 Task: In the  document Computers.txt Share this file with 'softage.5@softage.net' Make a copy of the file 'without changing the auto name' Delete the  copy of the file
Action: Mouse moved to (245, 316)
Screenshot: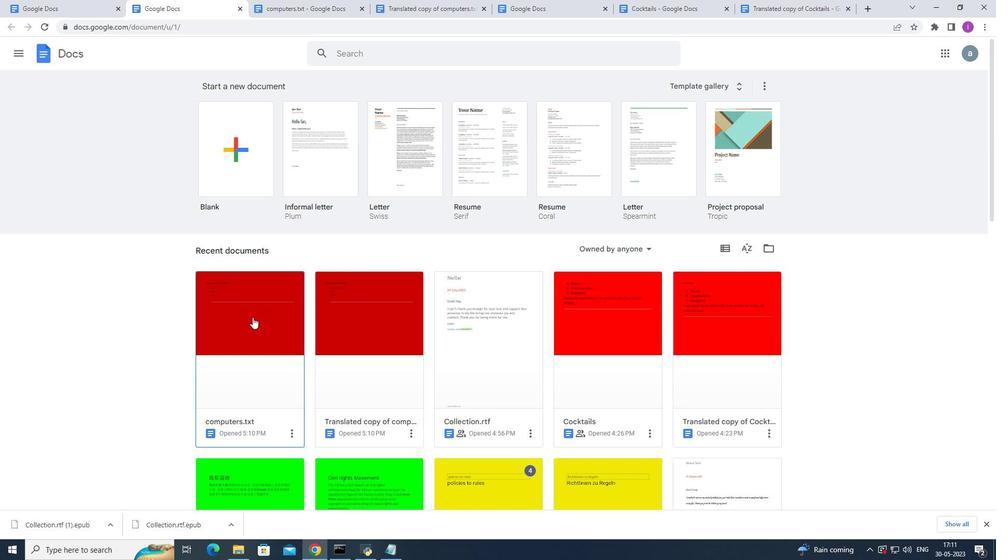 
Action: Mouse pressed left at (245, 316)
Screenshot: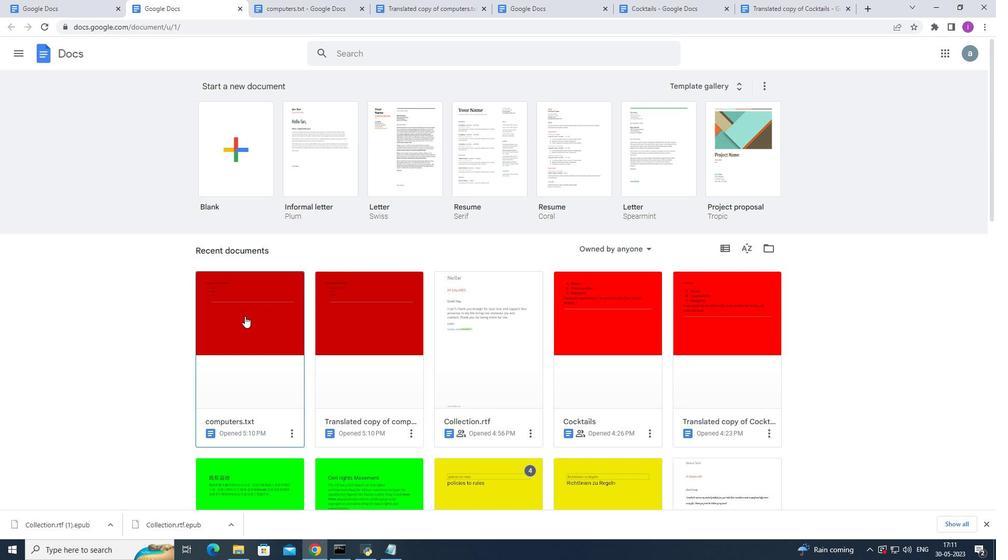 
Action: Mouse moved to (37, 58)
Screenshot: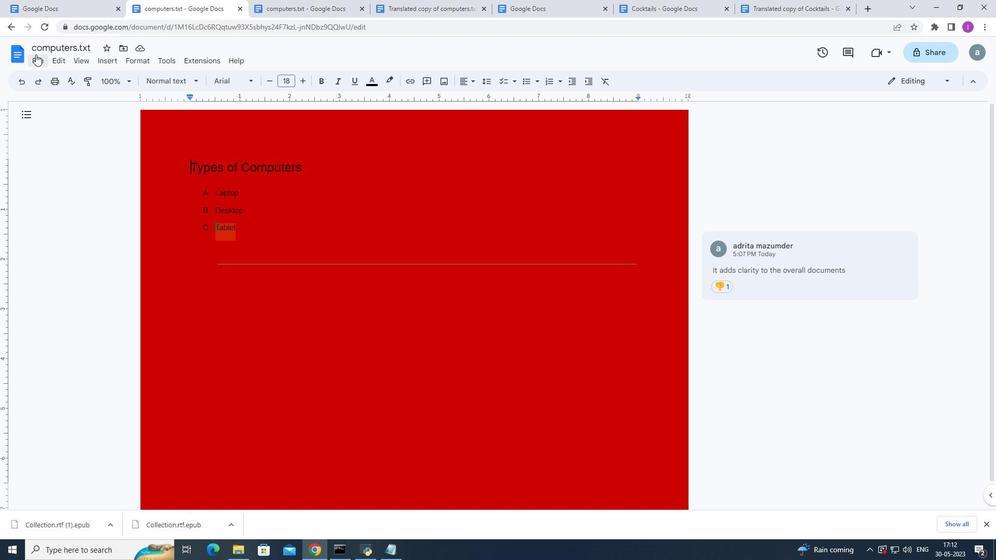 
Action: Mouse pressed left at (37, 58)
Screenshot: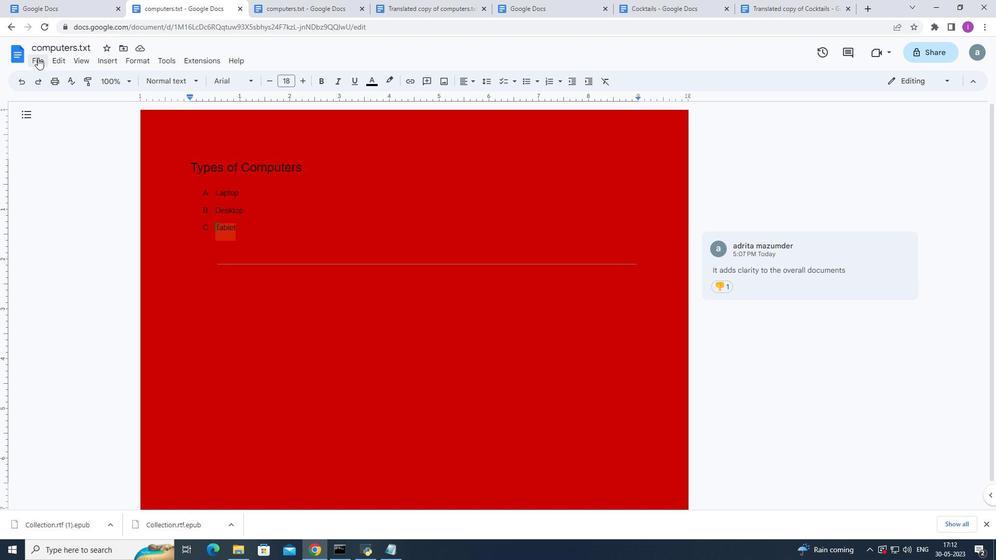 
Action: Mouse moved to (242, 141)
Screenshot: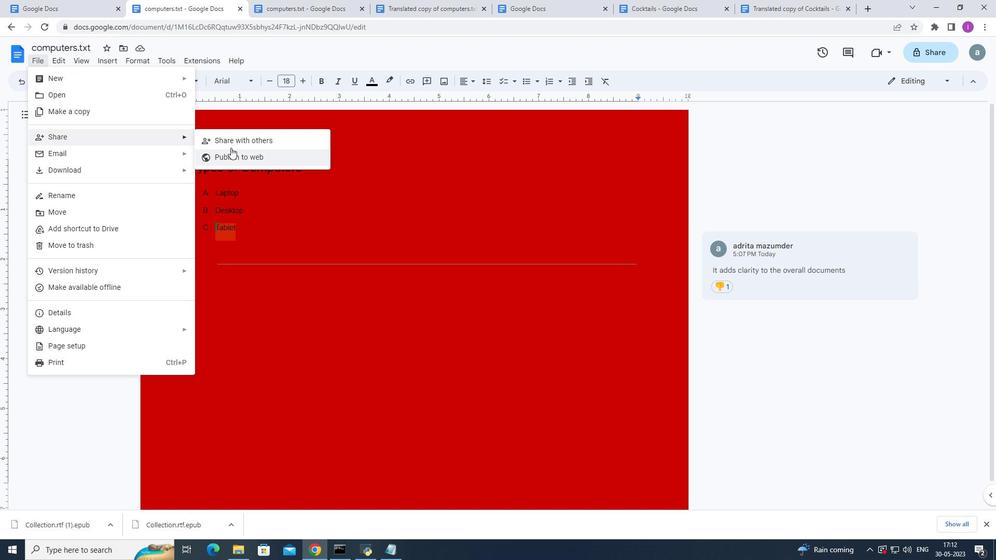 
Action: Mouse pressed left at (242, 141)
Screenshot: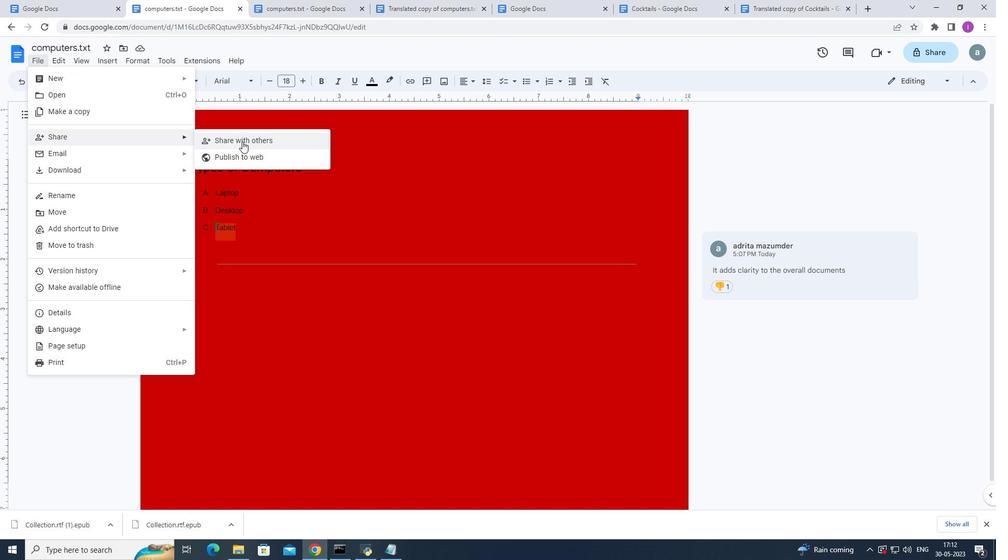 
Action: Mouse moved to (456, 221)
Screenshot: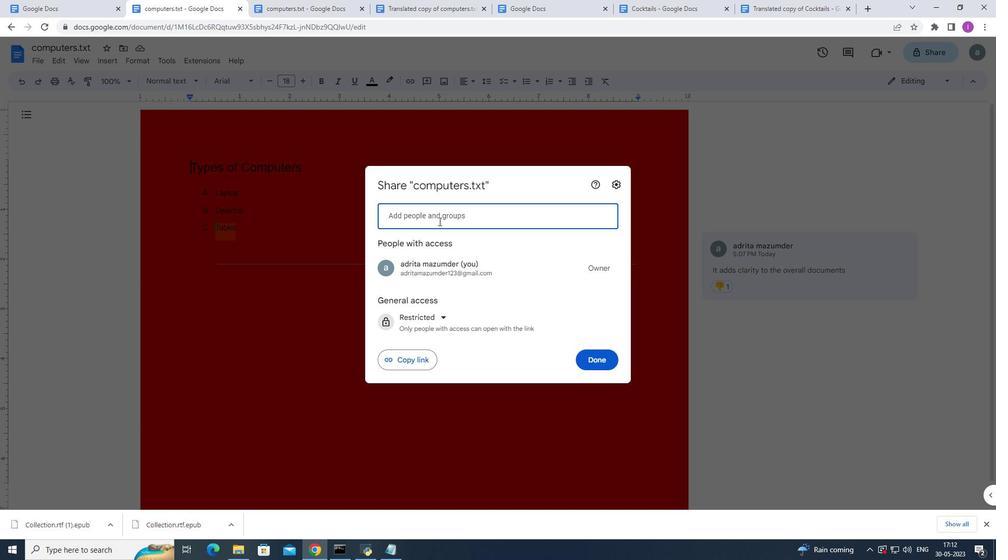 
Action: Key pressed <Key.shift>Softage.5<Key.shift><Key.shift><Key.shift><Key.shift><Key.shift>@softage.net
Screenshot: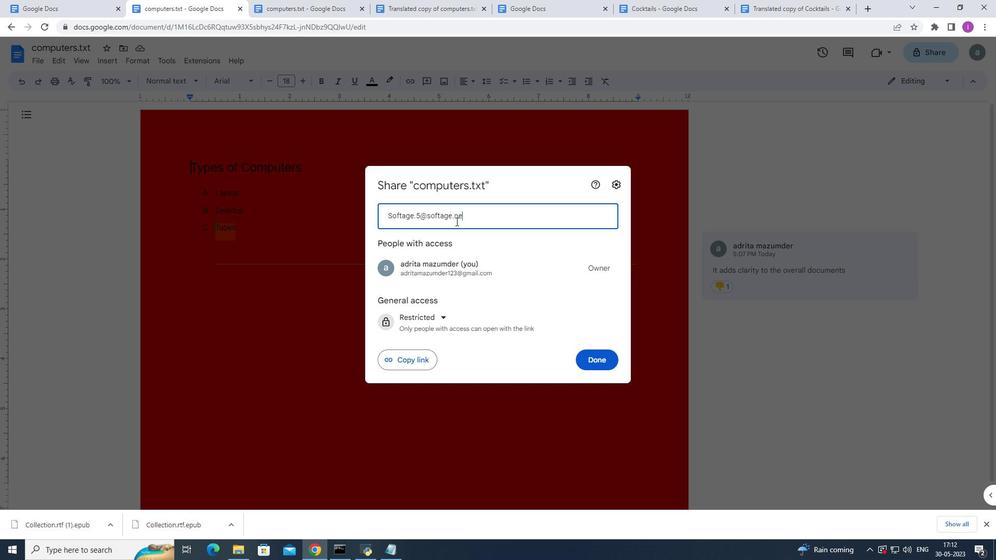 
Action: Mouse moved to (441, 248)
Screenshot: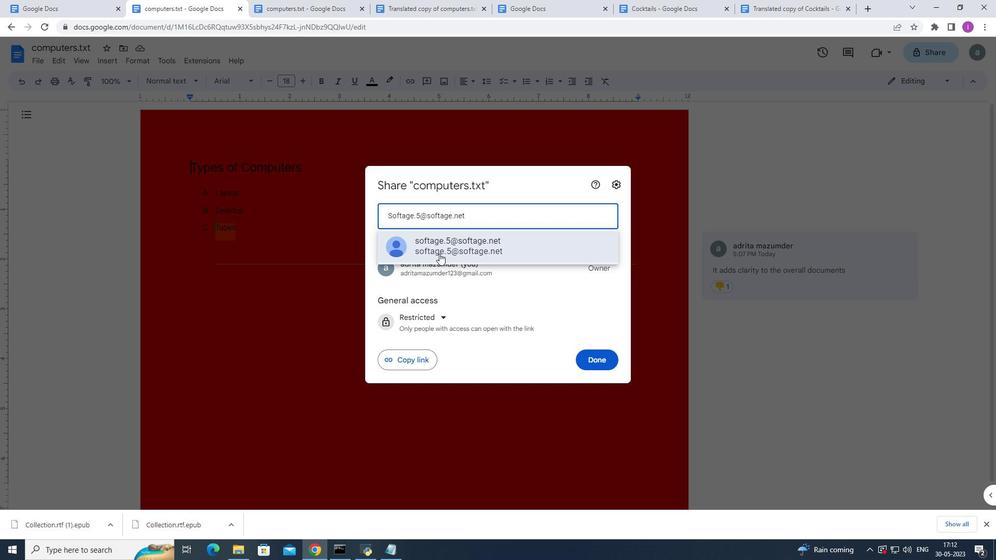 
Action: Mouse pressed left at (441, 248)
Screenshot: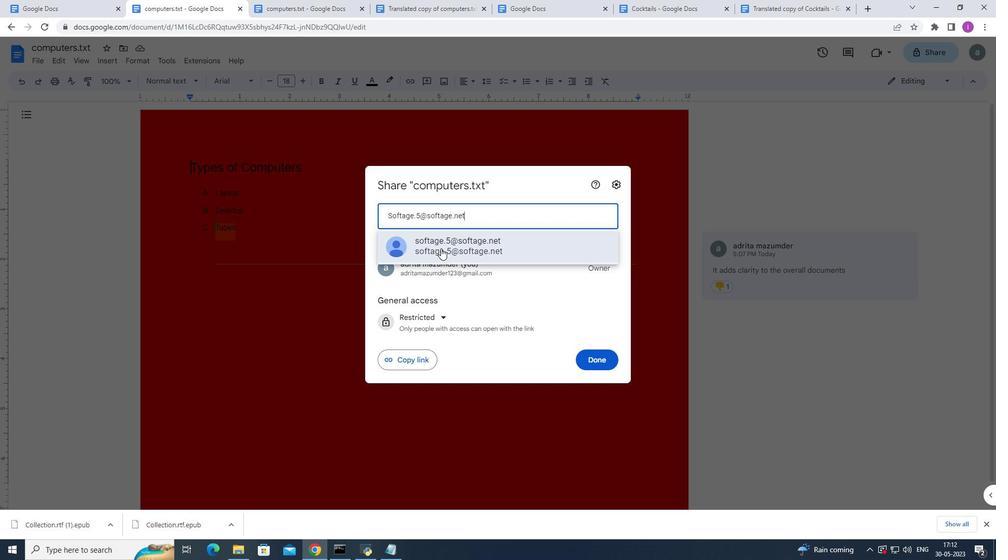 
Action: Mouse moved to (609, 225)
Screenshot: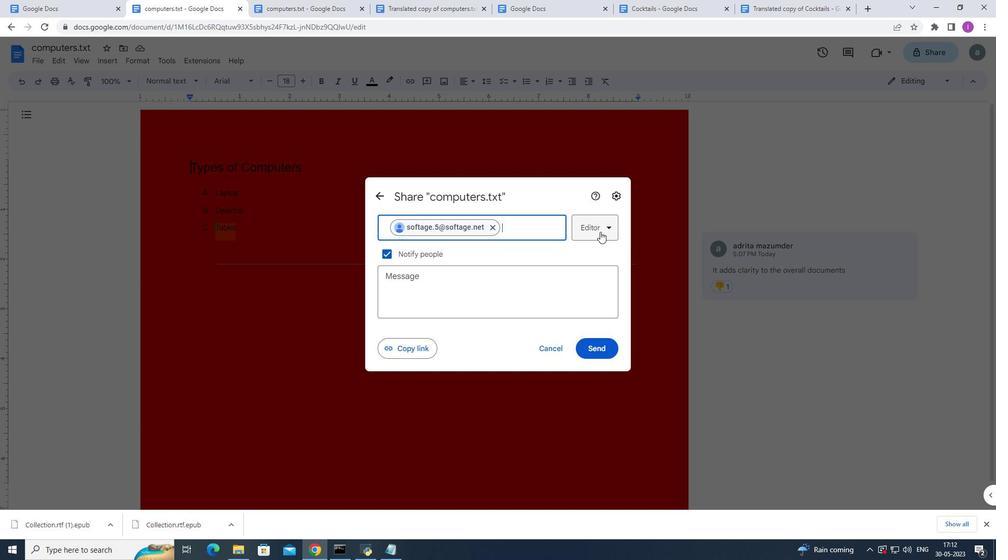 
Action: Mouse pressed left at (609, 225)
Screenshot: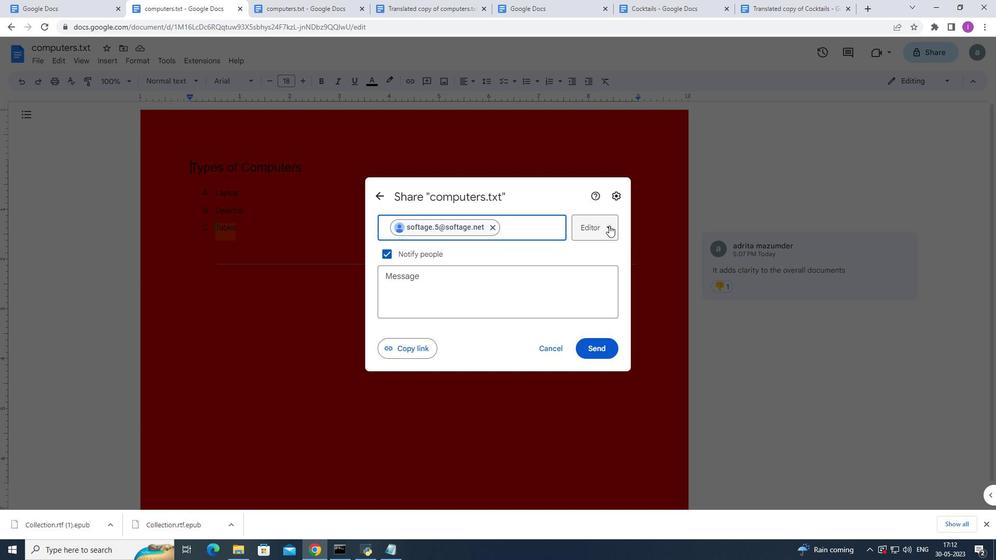 
Action: Mouse moved to (657, 225)
Screenshot: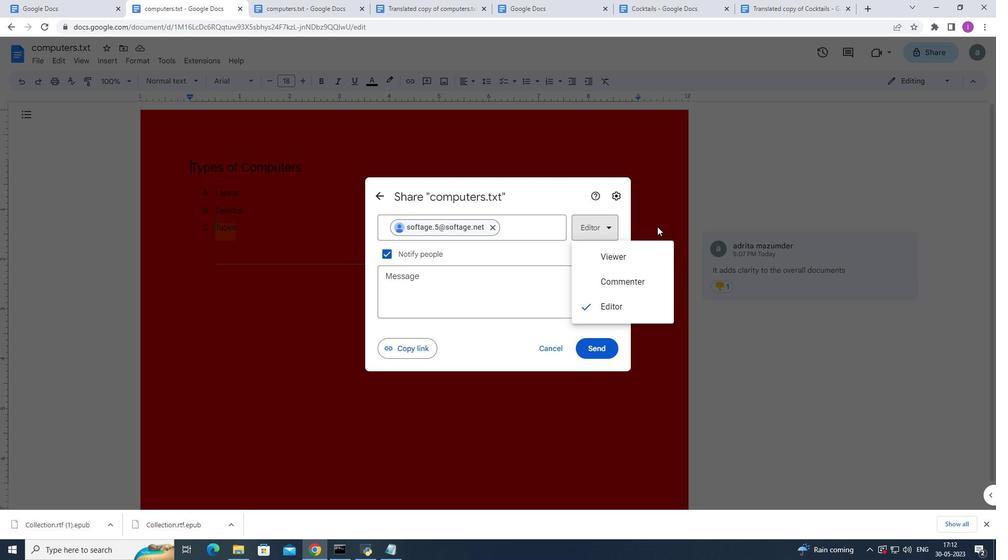 
Action: Mouse pressed left at (657, 225)
Screenshot: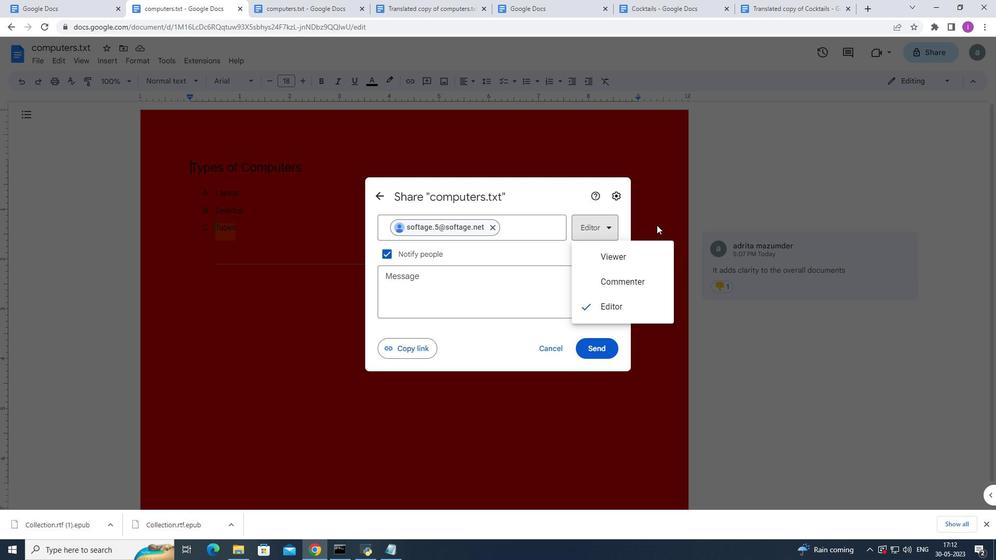 
Action: Mouse moved to (536, 288)
Screenshot: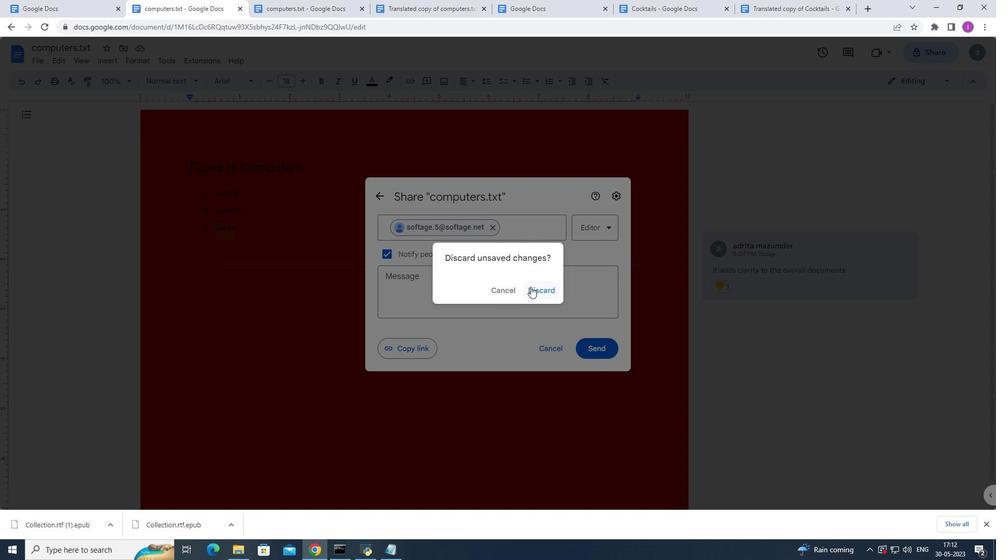 
Action: Mouse pressed left at (536, 288)
Screenshot: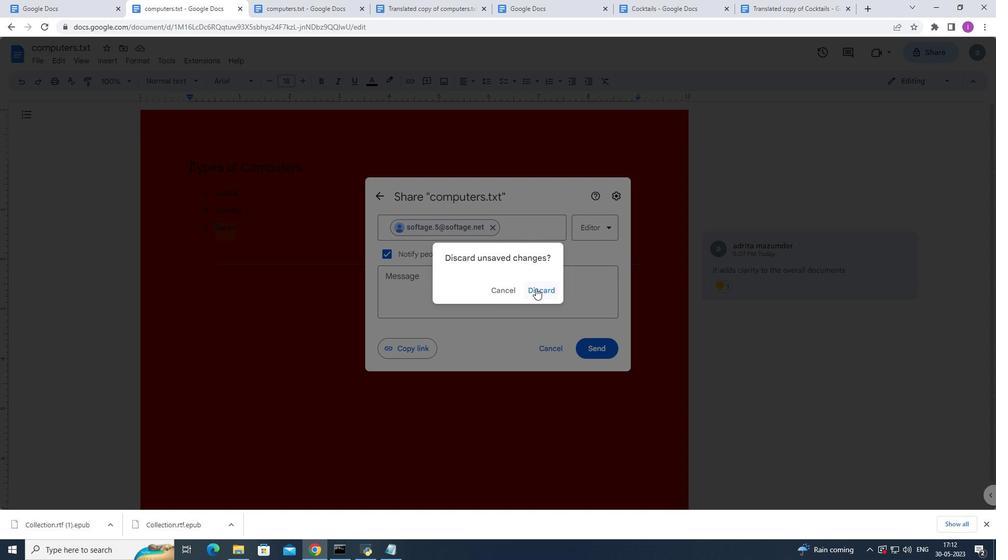 
Action: Mouse moved to (32, 57)
Screenshot: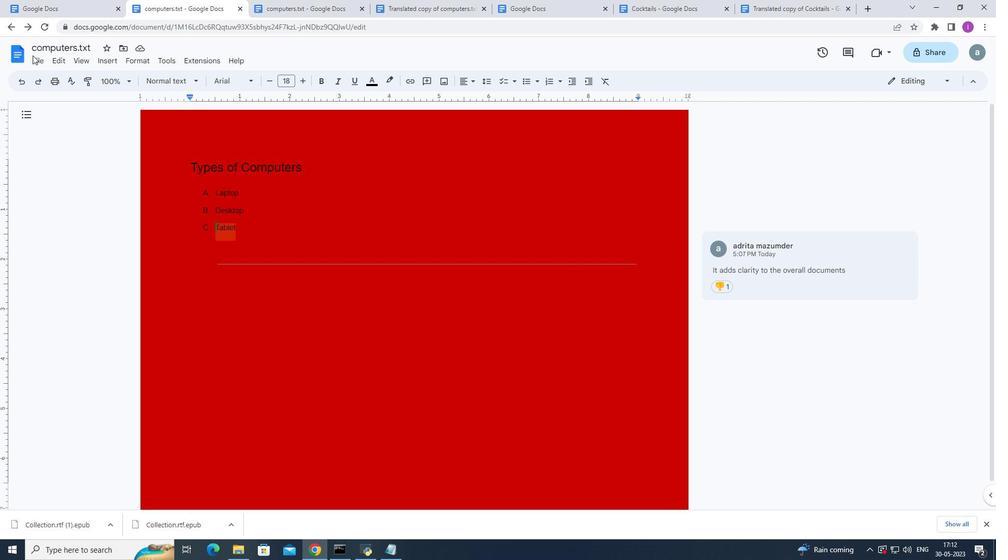 
Action: Mouse pressed left at (32, 57)
Screenshot: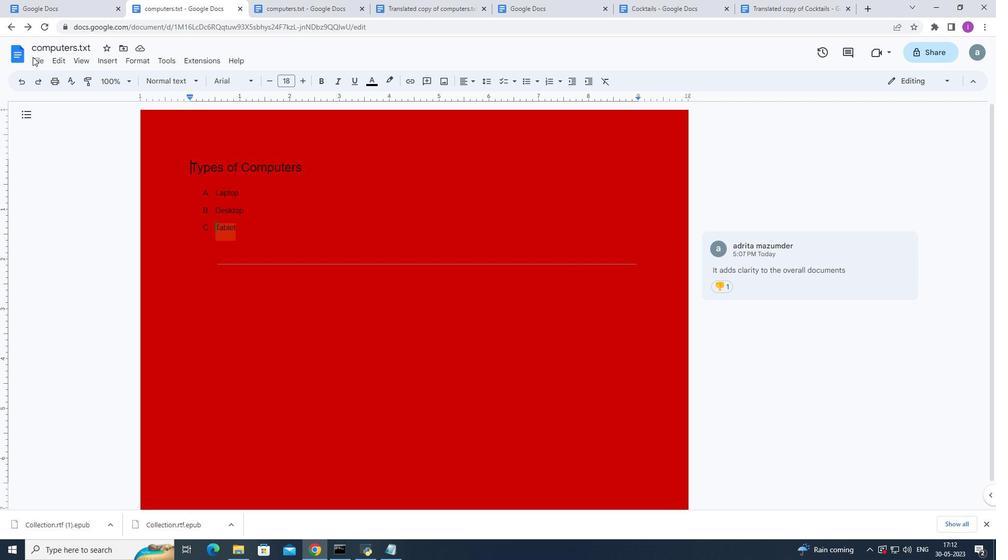 
Action: Mouse moved to (39, 61)
Screenshot: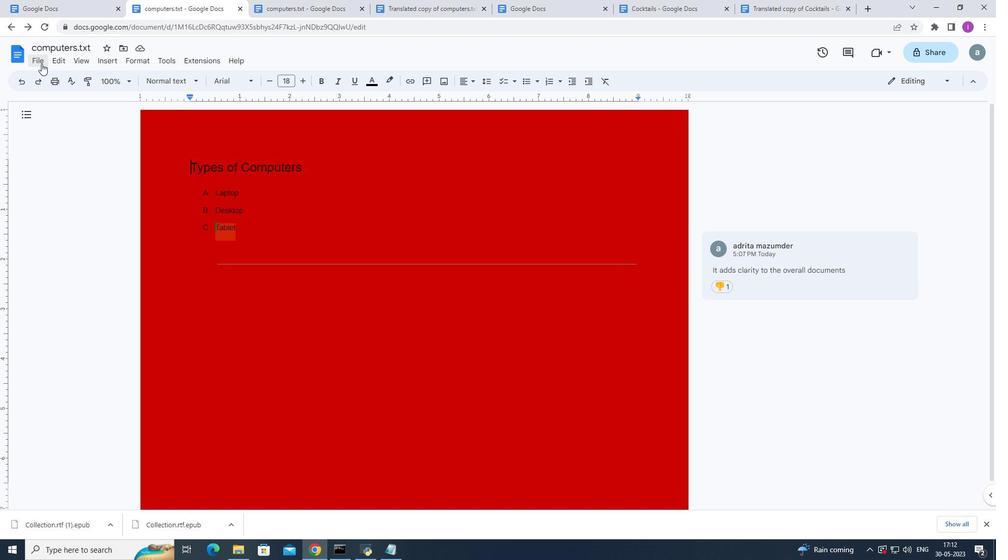 
Action: Mouse pressed left at (39, 61)
Screenshot: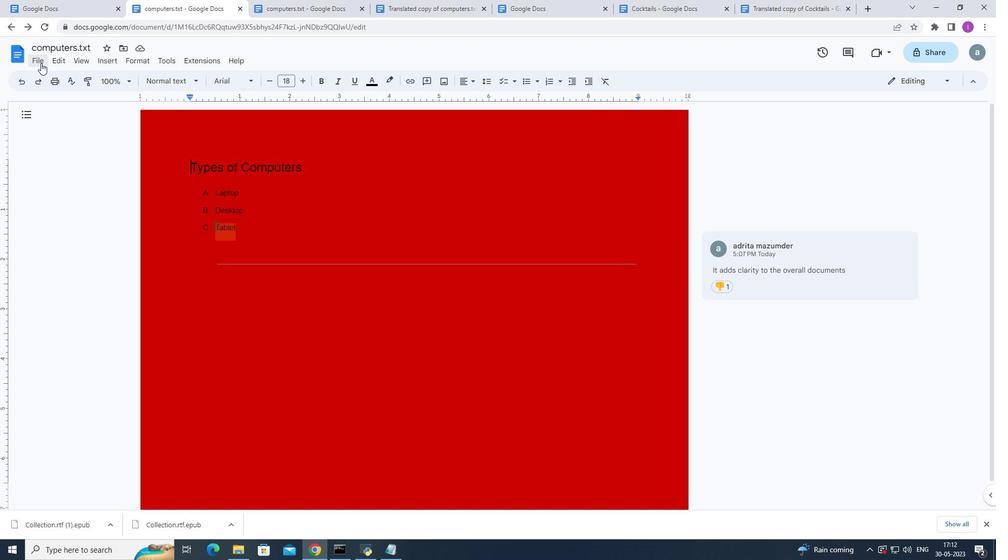 
Action: Mouse moved to (240, 157)
Screenshot: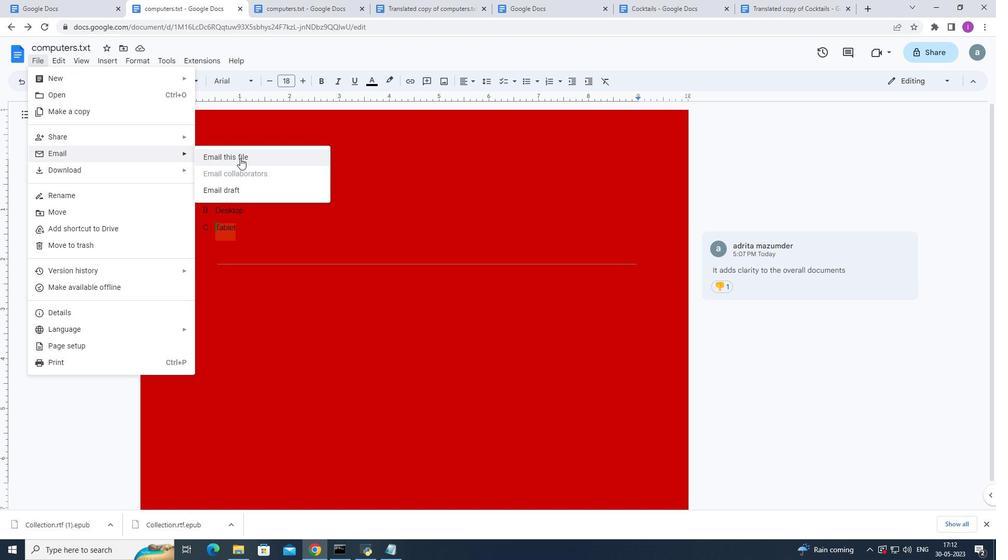
Action: Mouse pressed left at (240, 157)
Screenshot: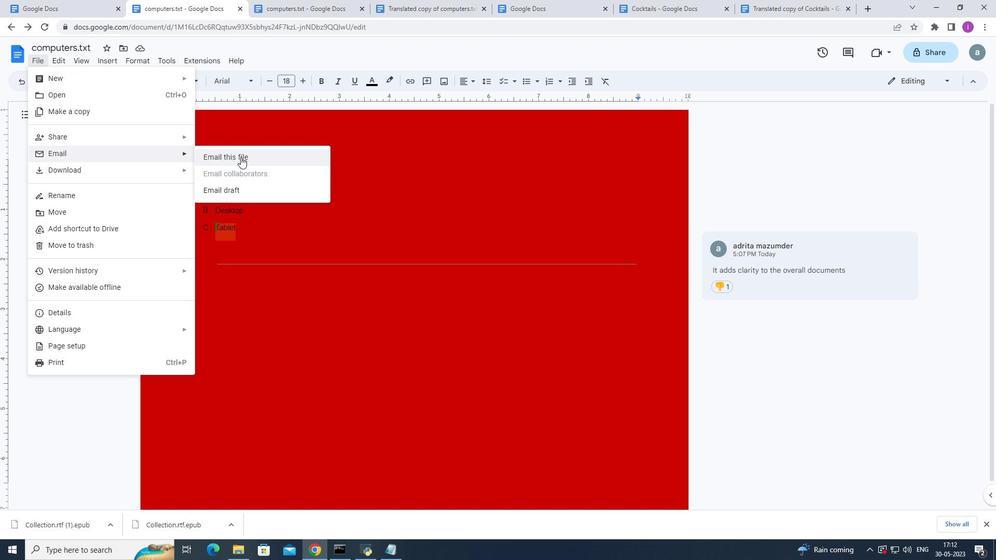 
Action: Mouse moved to (52, 238)
Screenshot: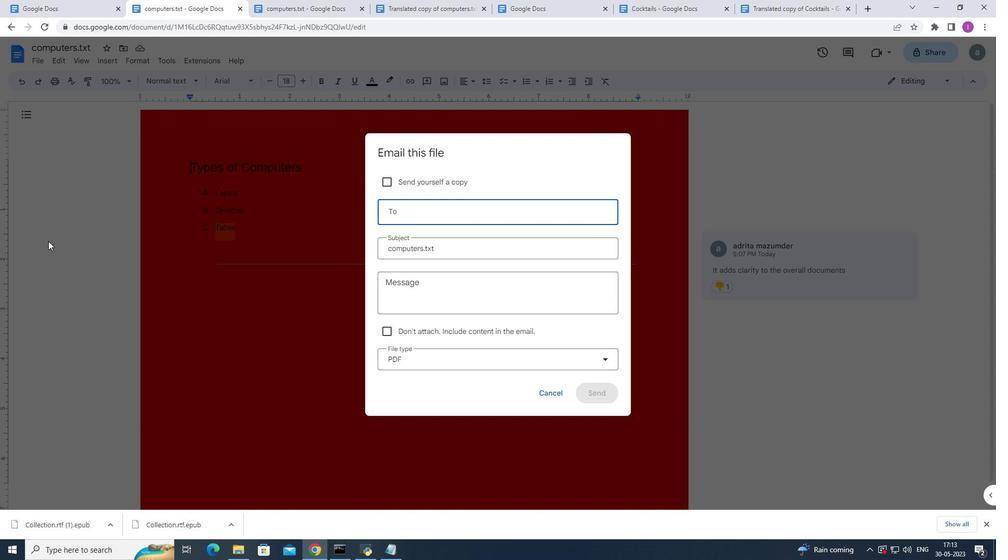 
Action: Mouse pressed left at (52, 238)
Screenshot: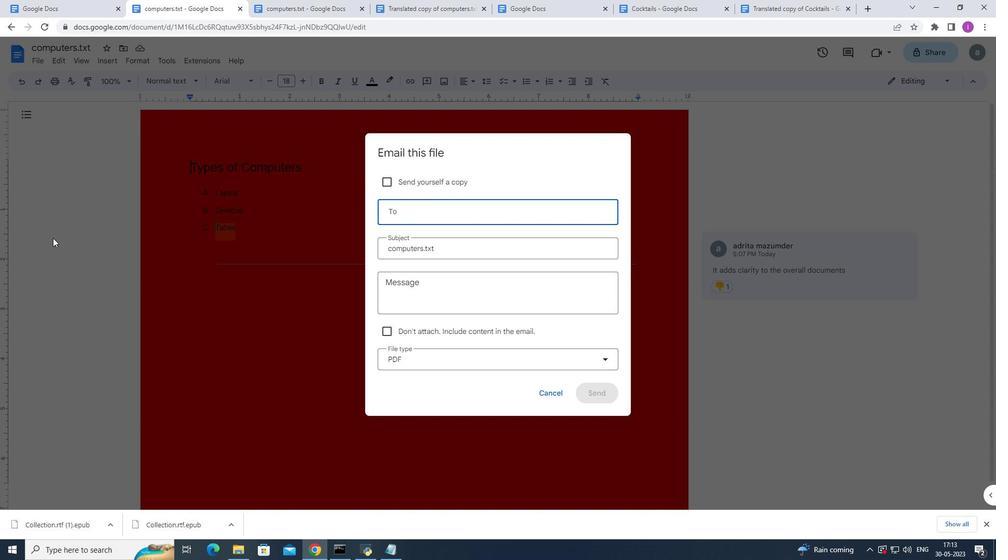 
Action: Mouse moved to (40, 64)
Screenshot: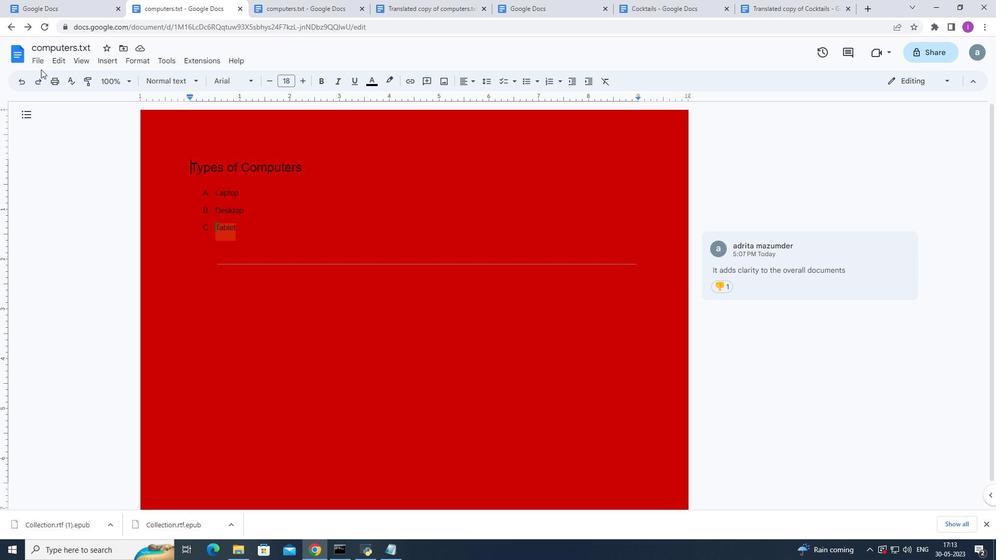 
Action: Mouse pressed left at (40, 64)
Screenshot: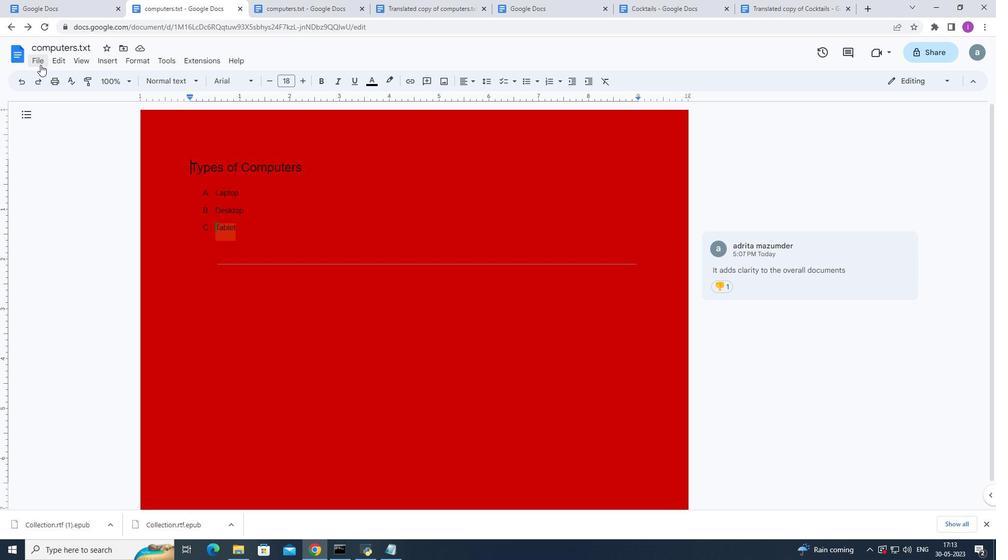 
Action: Mouse moved to (70, 138)
Screenshot: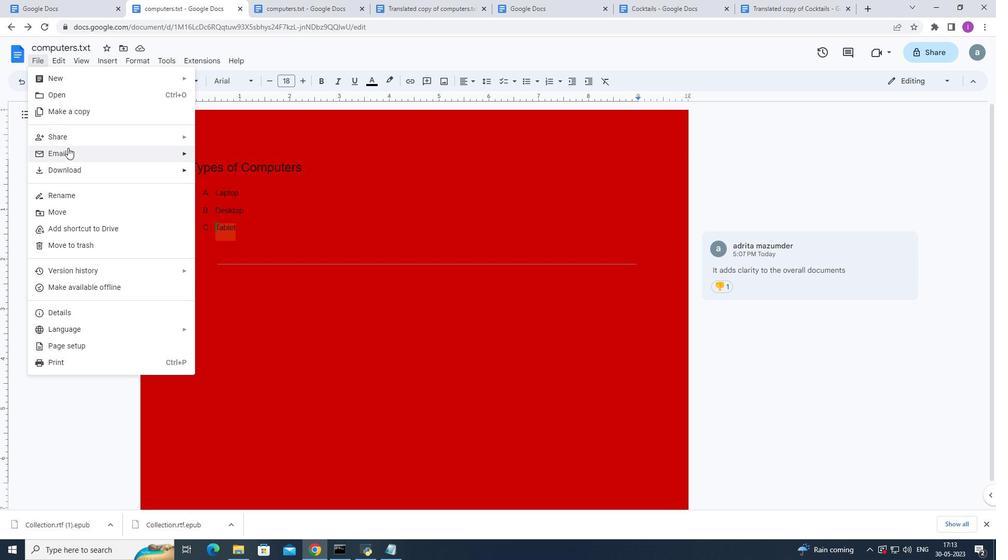 
Action: Mouse pressed left at (70, 138)
Screenshot: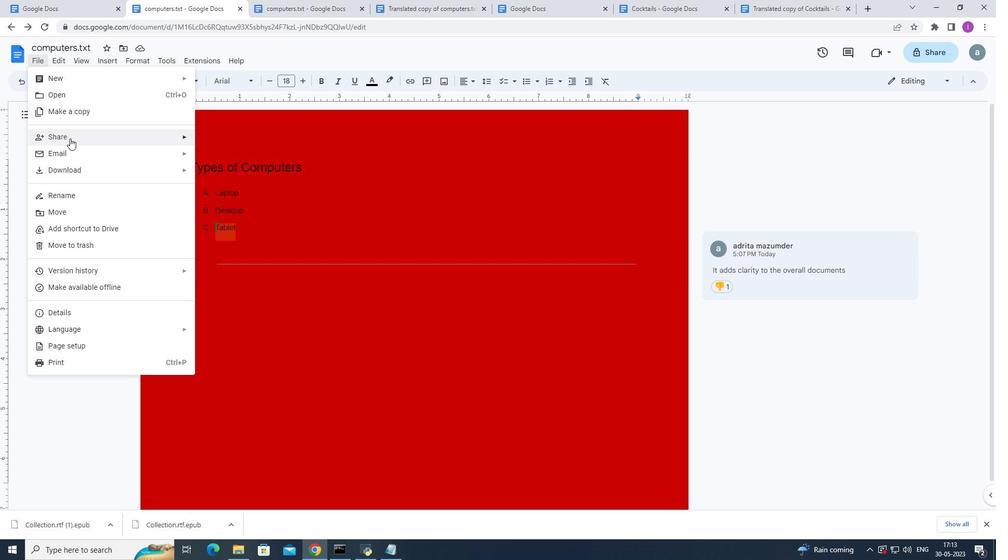 
Action: Mouse moved to (250, 138)
Screenshot: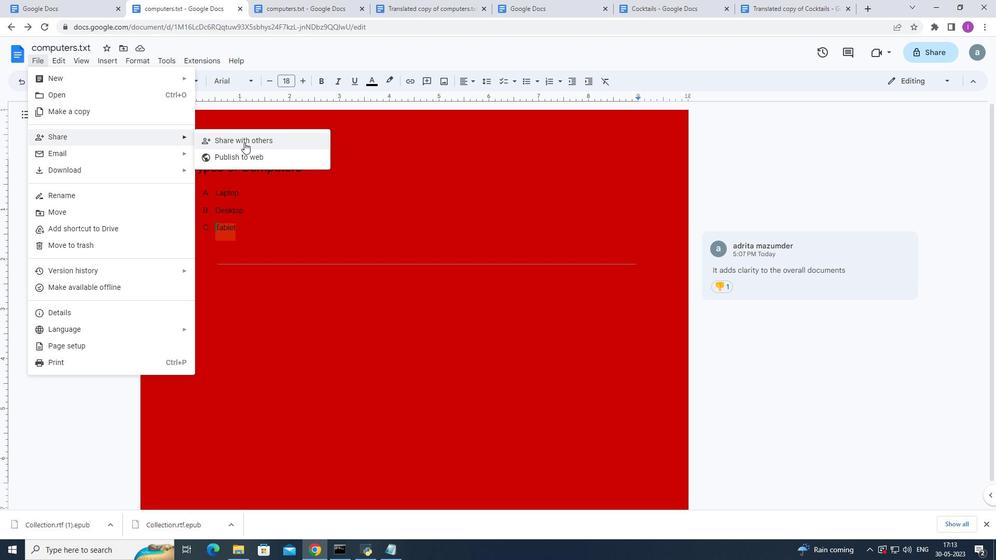 
Action: Mouse pressed left at (250, 138)
Screenshot: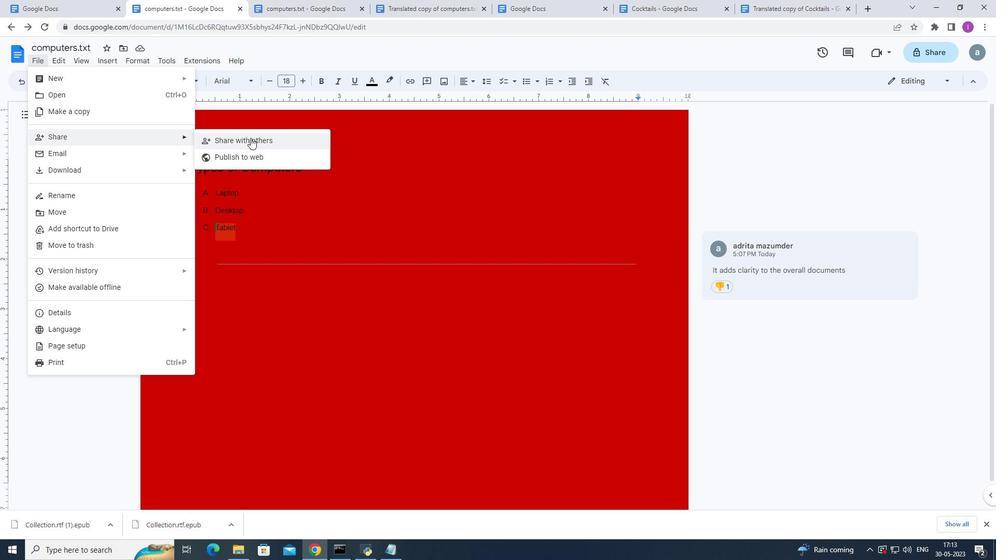 
Action: Mouse moved to (433, 222)
Screenshot: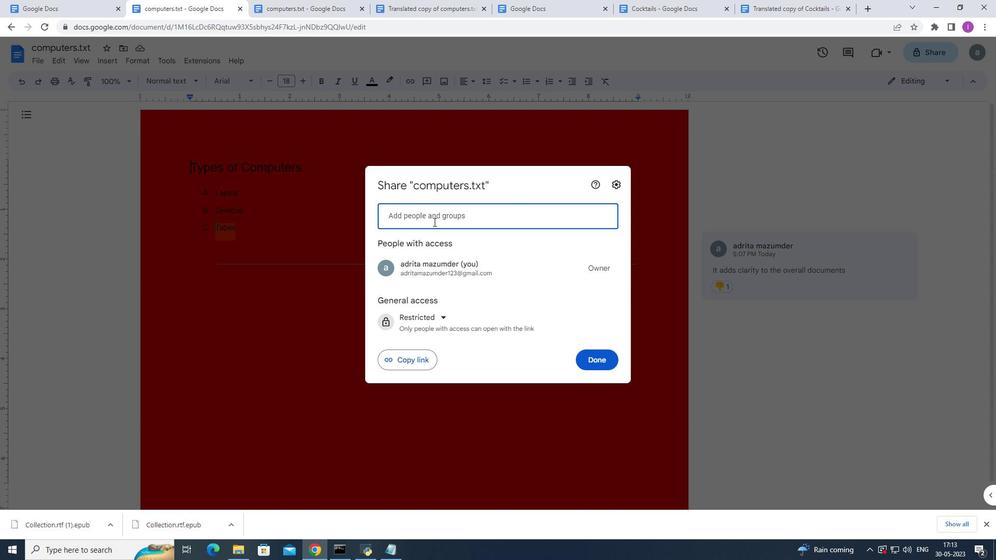 
Action: Key pressed sofr<Key.backspace>age<Key.backspace><Key.backspace><Key.backspace>tage.5
Screenshot: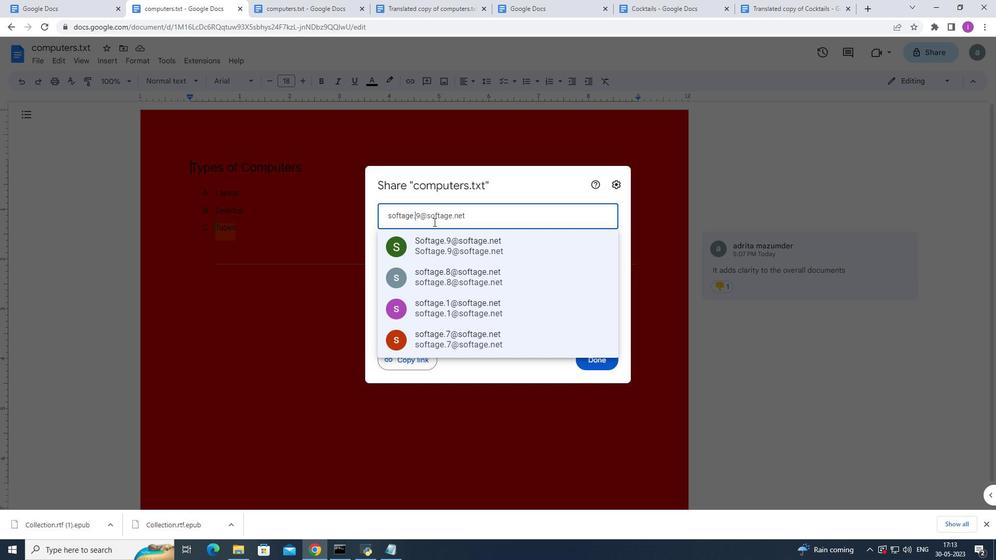 
Action: Mouse moved to (427, 224)
Screenshot: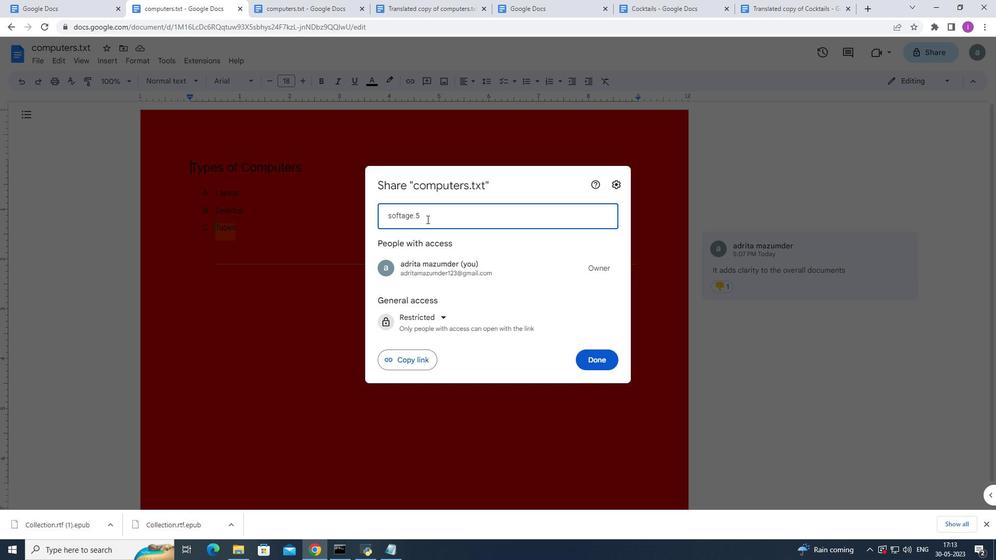 
Action: Key pressed <Key.shift>@softage.nr<Key.backspace>et
Screenshot: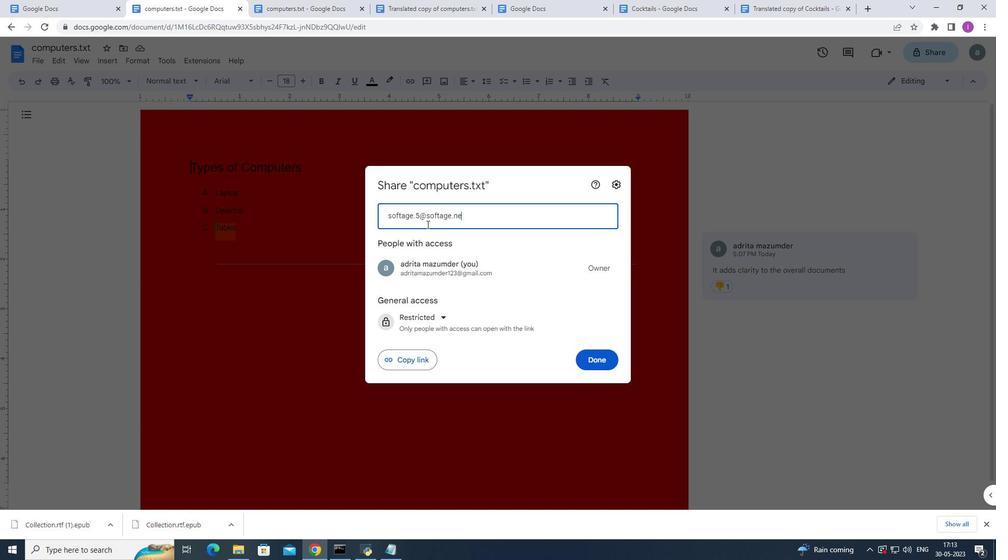 
Action: Mouse moved to (428, 252)
Screenshot: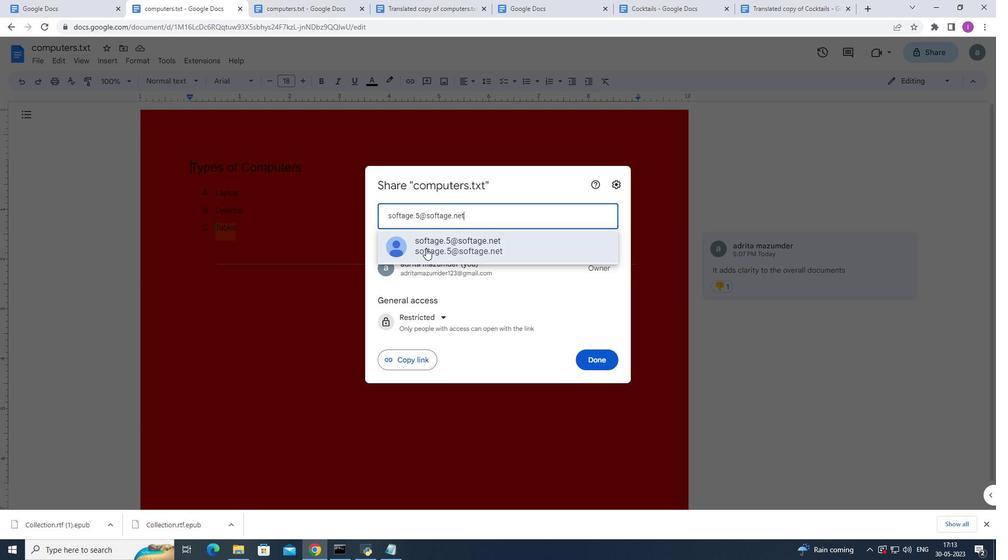 
Action: Mouse pressed left at (428, 252)
Screenshot: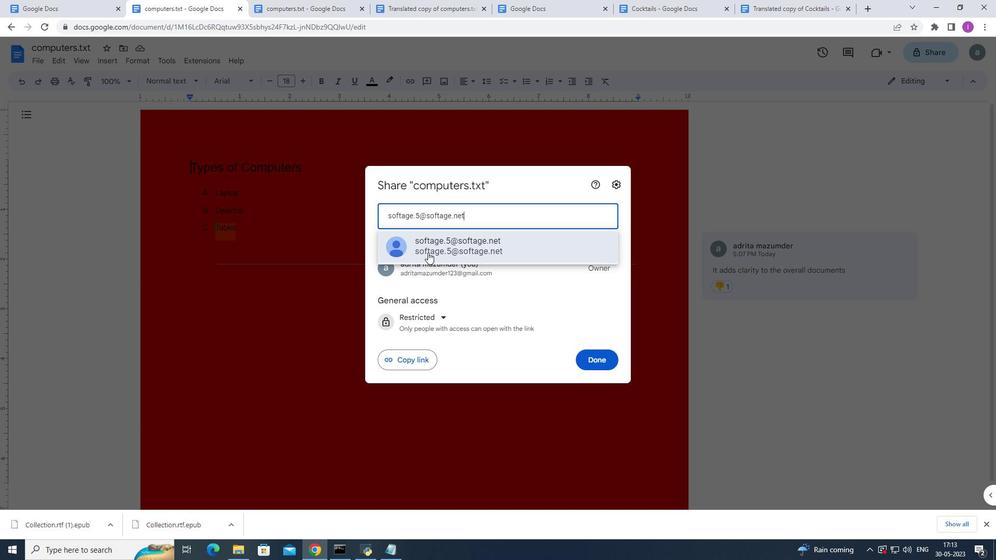
Action: Mouse moved to (420, 347)
Screenshot: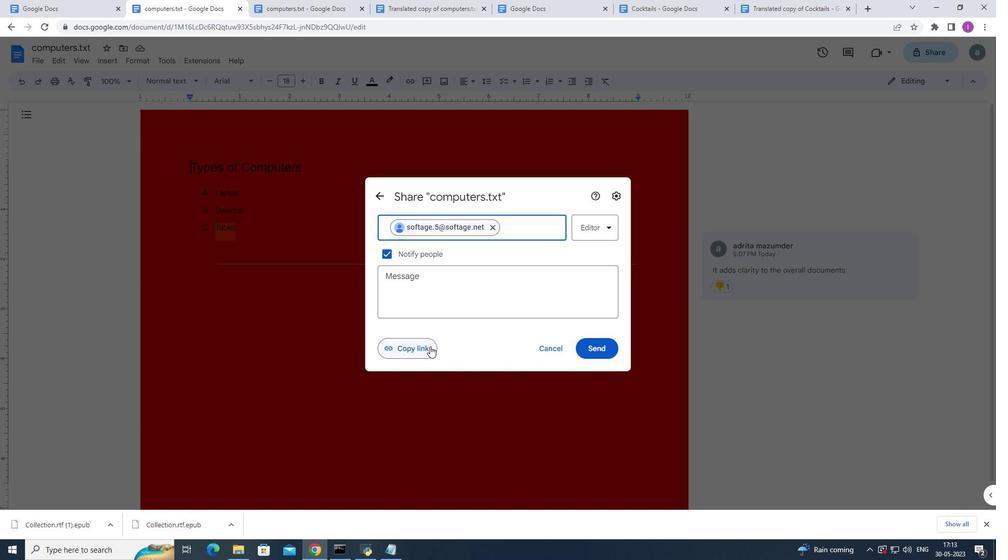 
Action: Mouse pressed left at (420, 347)
Screenshot: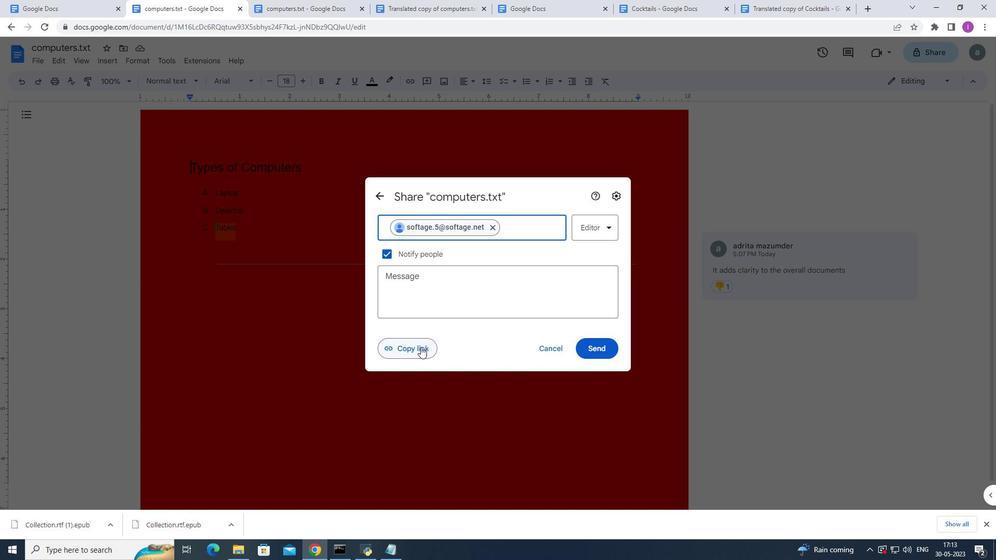 
Action: Mouse moved to (497, 364)
Screenshot: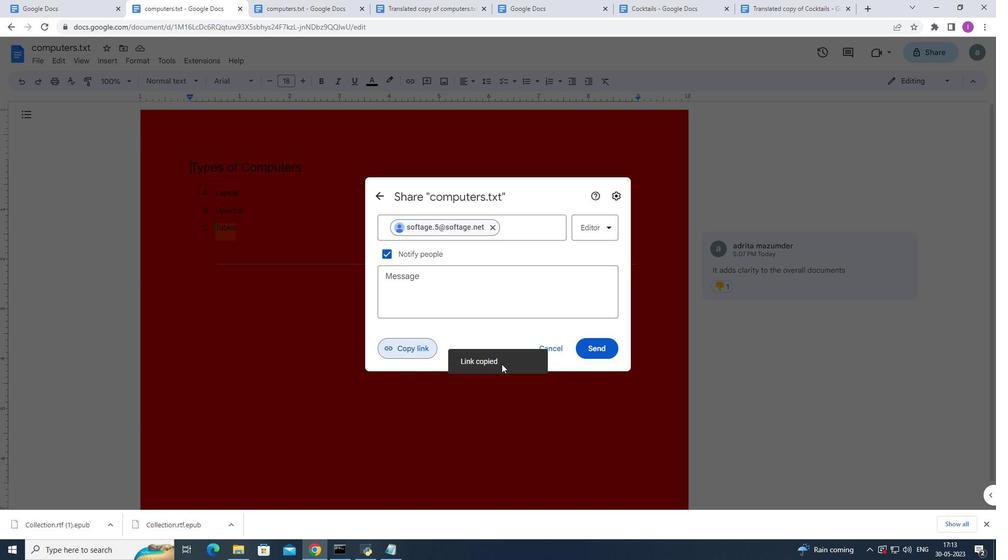 
Action: Mouse pressed left at (497, 364)
Screenshot: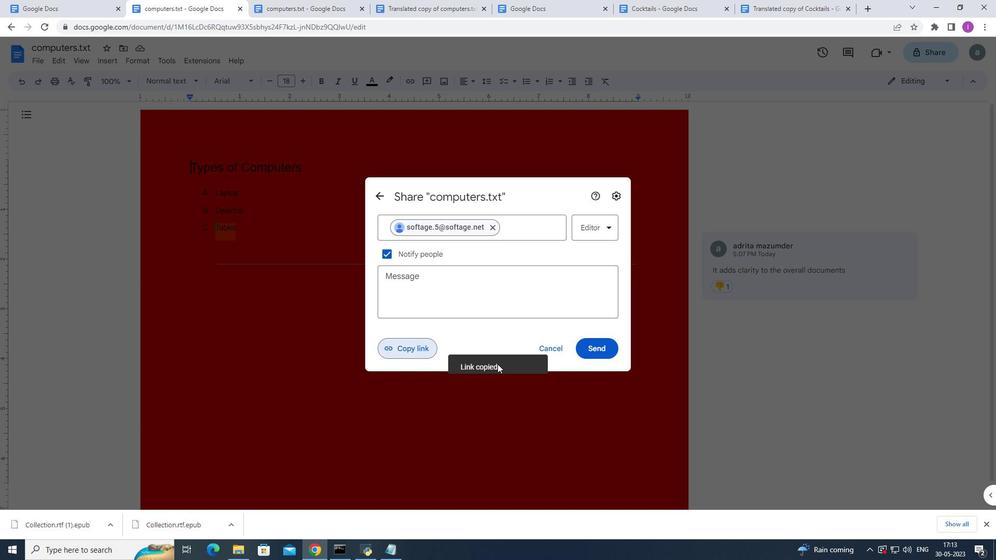 
Action: Mouse moved to (425, 344)
Screenshot: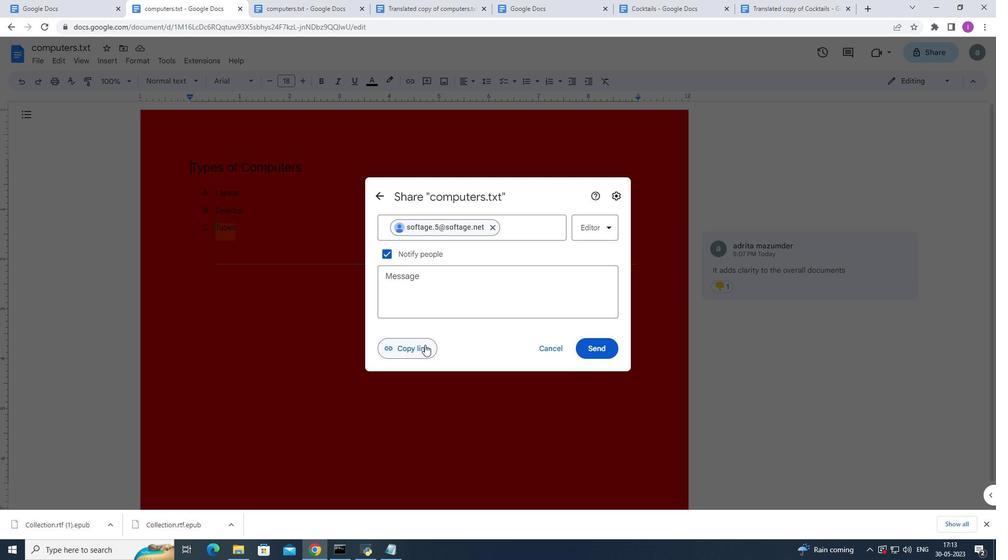 
Action: Mouse pressed left at (425, 344)
Screenshot: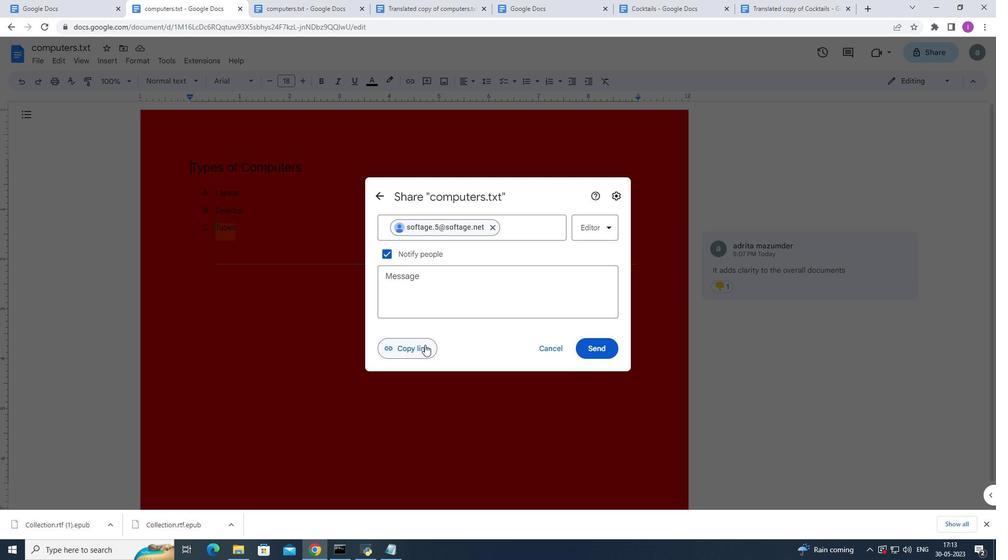 
Action: Mouse moved to (602, 347)
Screenshot: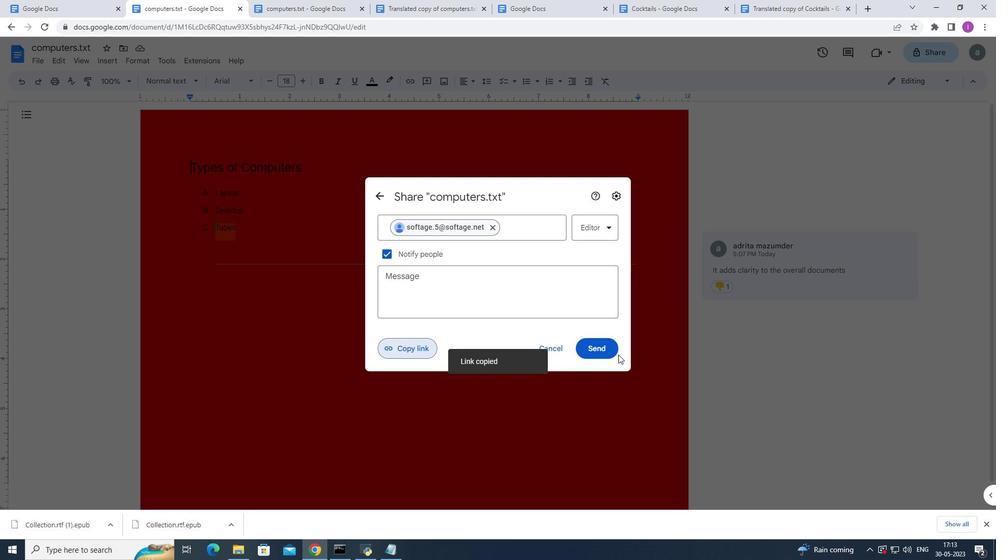 
Action: Mouse pressed left at (602, 347)
Screenshot: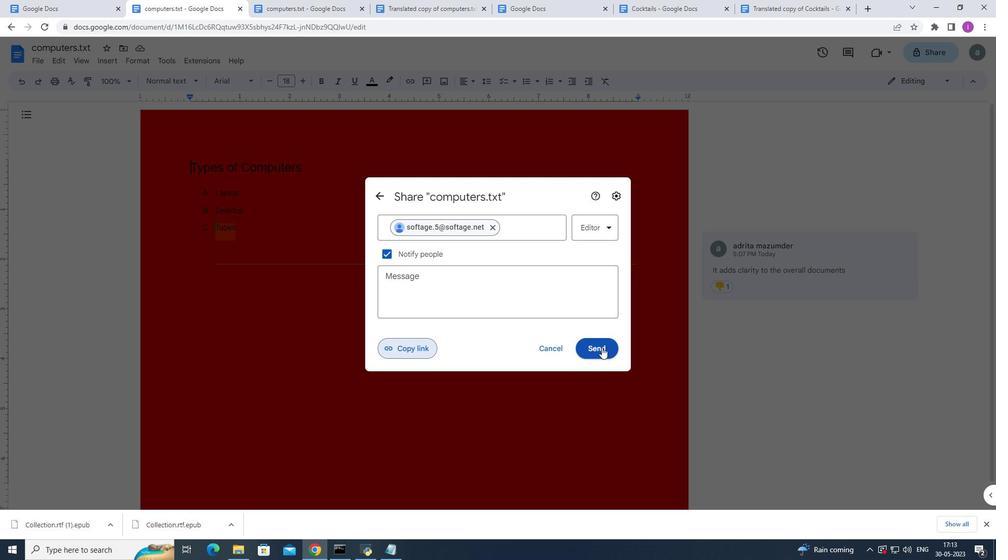 
Action: Mouse moved to (36, 57)
Screenshot: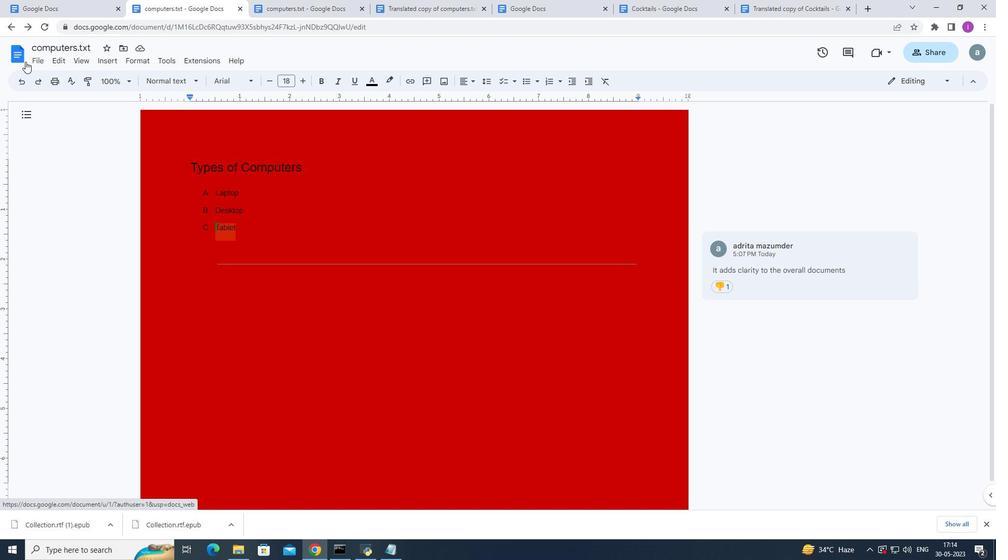 
Action: Mouse pressed left at (36, 57)
Screenshot: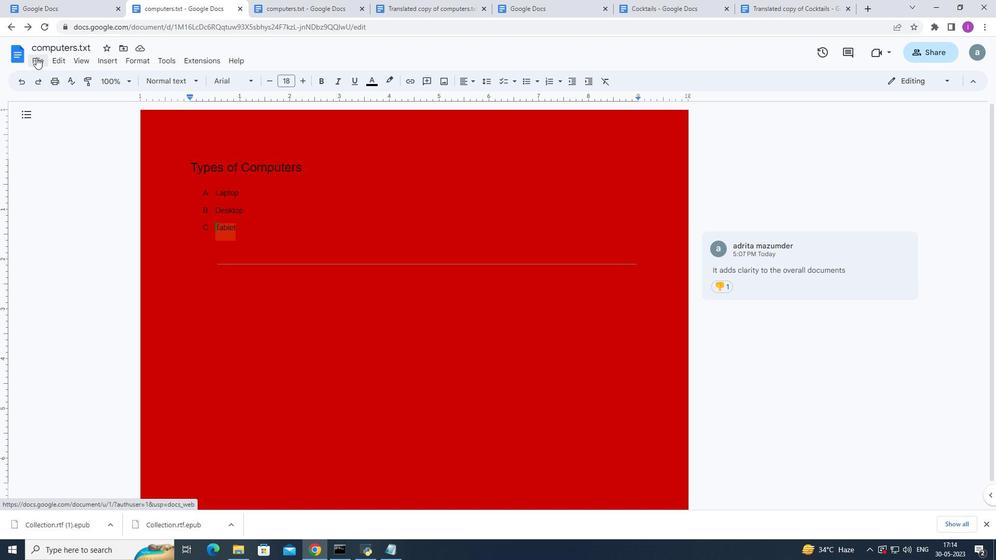 
Action: Mouse moved to (78, 109)
Screenshot: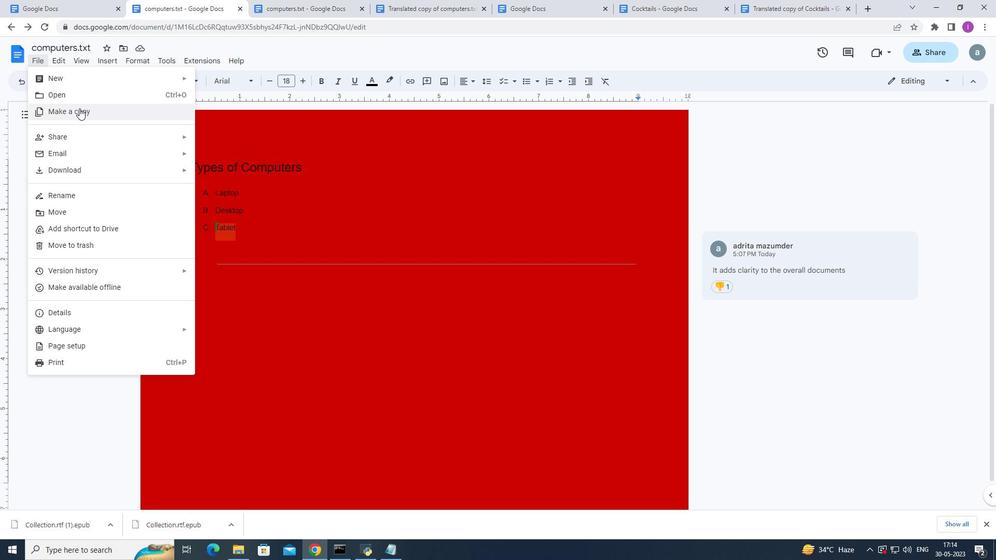 
Action: Mouse pressed left at (78, 109)
Screenshot: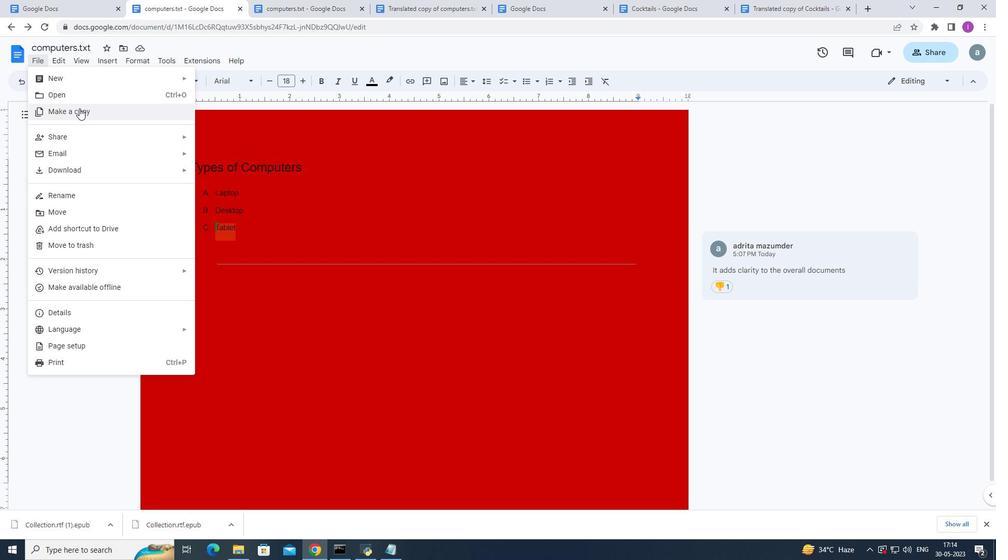 
Action: Mouse moved to (513, 241)
Screenshot: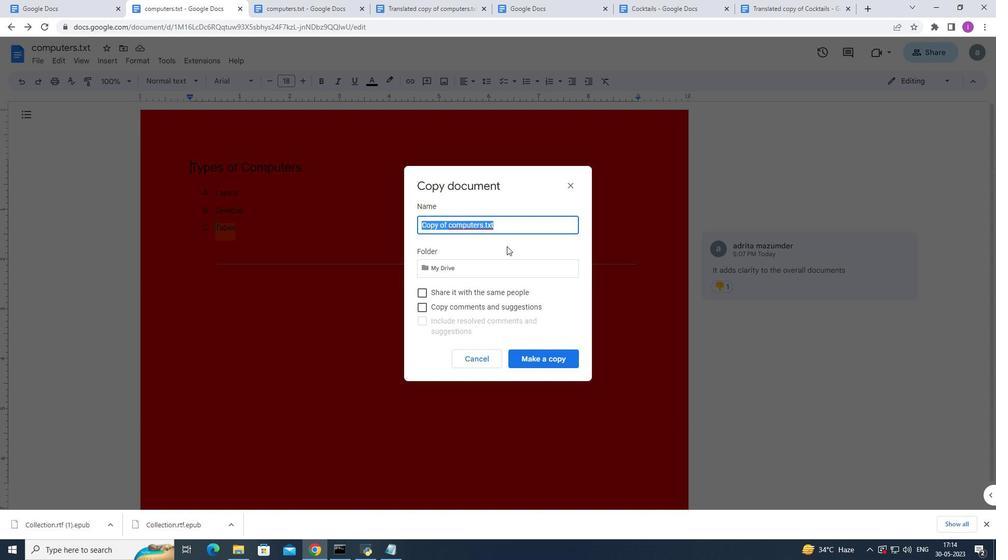
Action: Key pressed <Key.backspace>witj<Key.backspace>hu<Key.backspace>
Screenshot: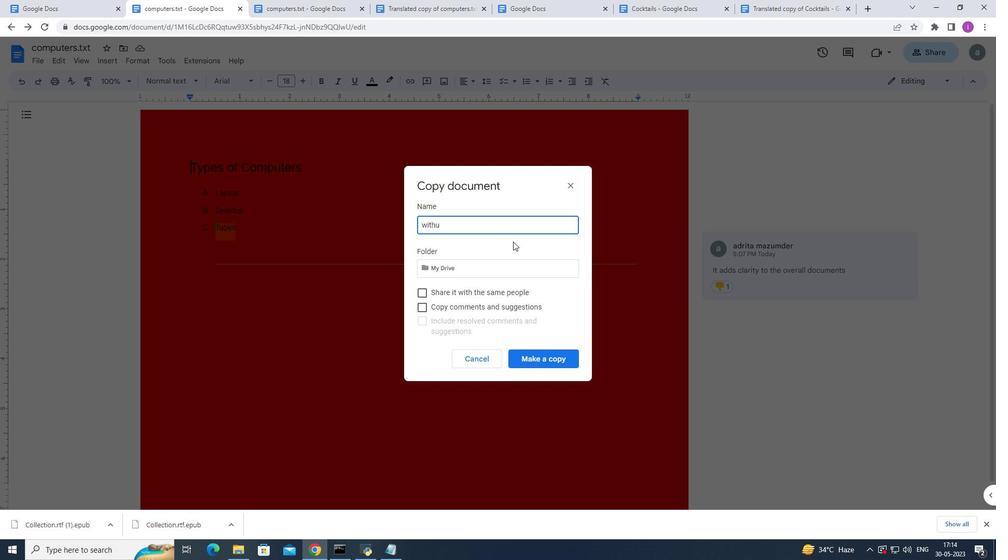 
Action: Mouse moved to (581, 306)
Screenshot: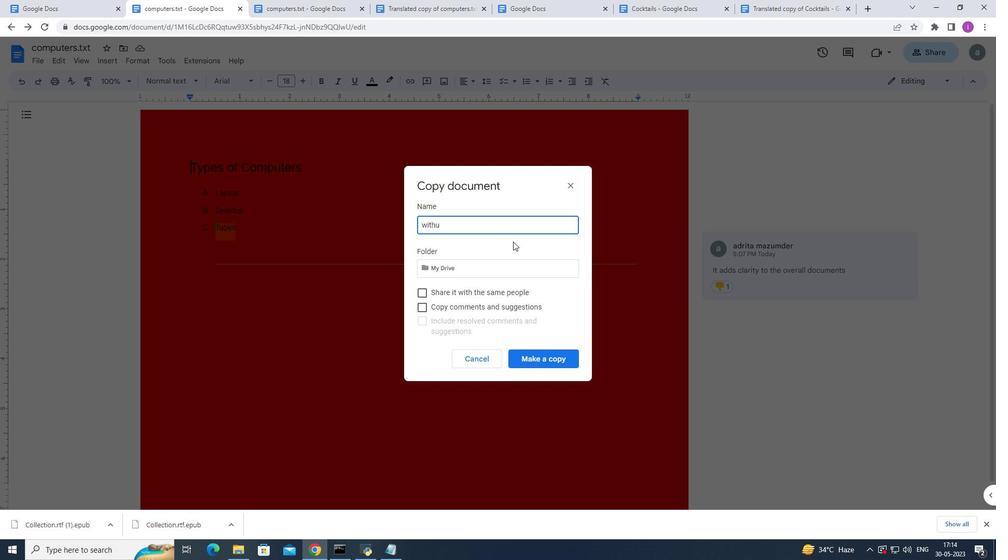 
Action: Key pressed ouy<Key.backspace>t<Key.space>changing<Key.space>the<Key.space>auto<Key.space>
Screenshot: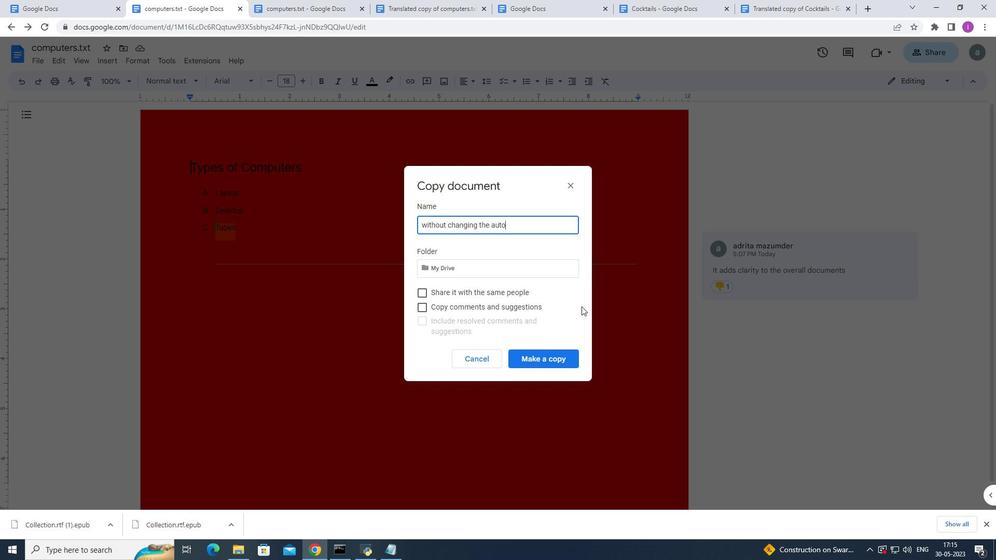 
Action: Mouse moved to (582, 311)
Screenshot: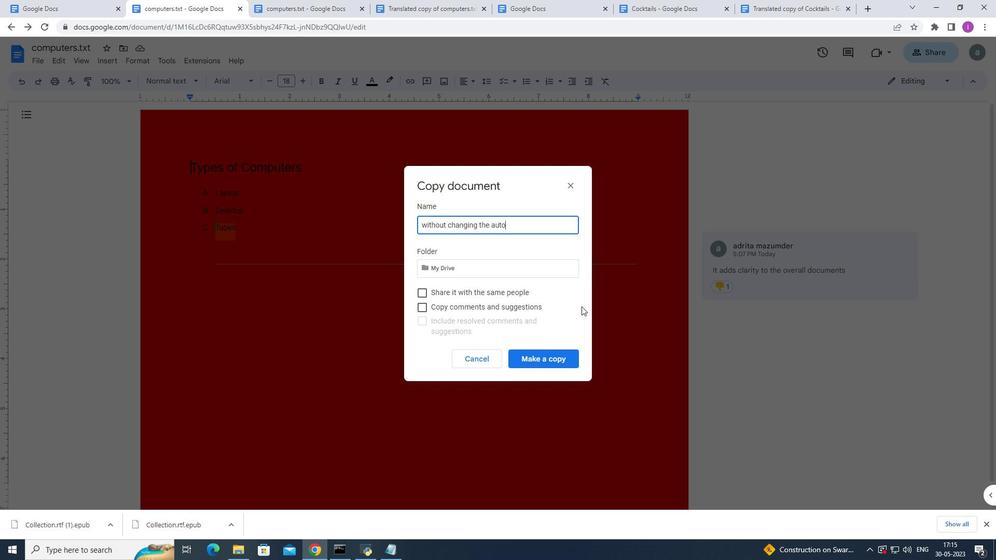 
Action: Key pressed nam
Screenshot: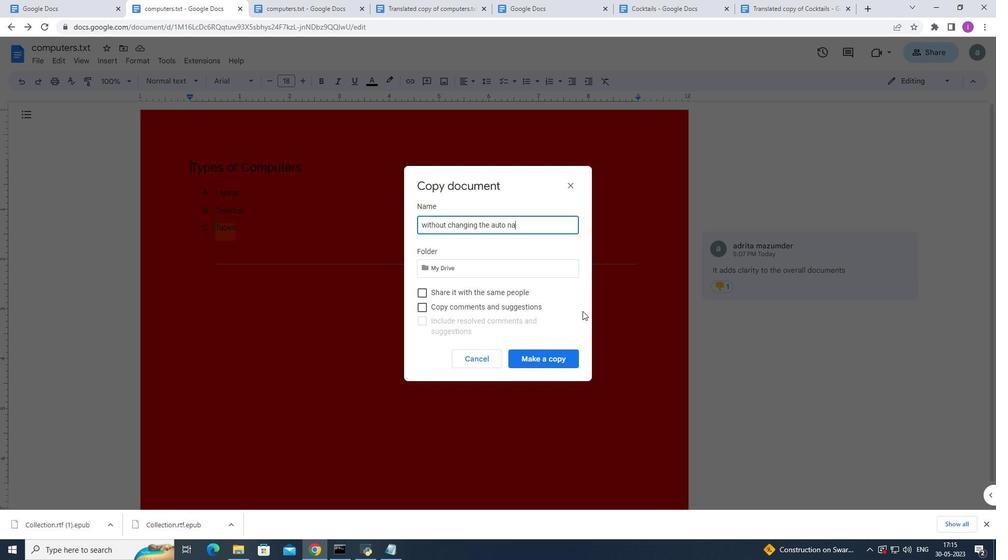 
Action: Mouse moved to (583, 317)
Screenshot: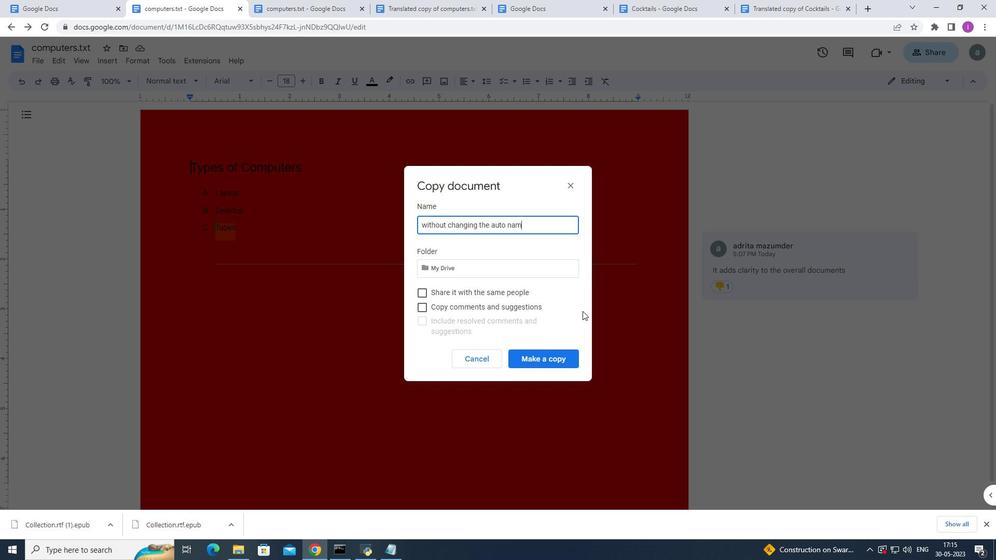 
Action: Key pressed e
Screenshot: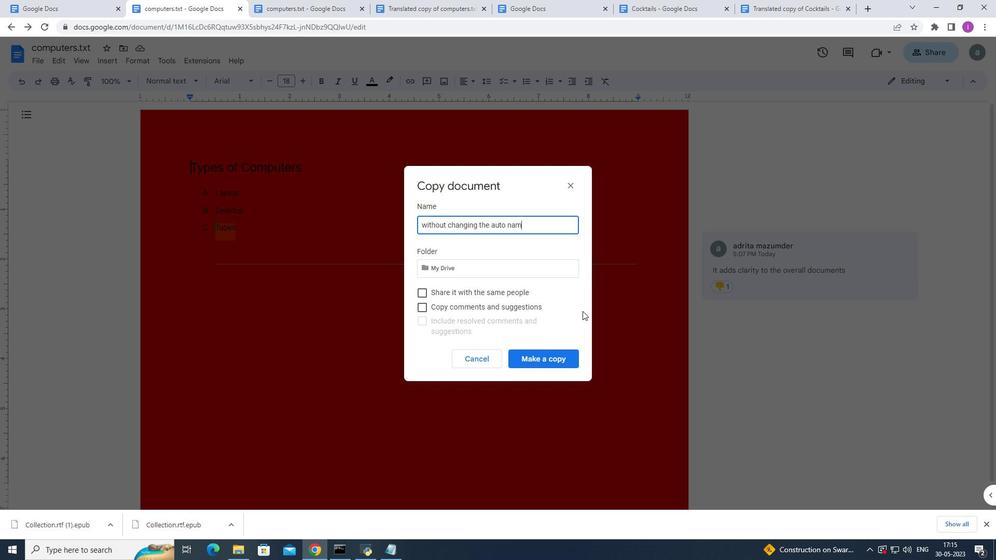 
Action: Mouse moved to (550, 360)
Screenshot: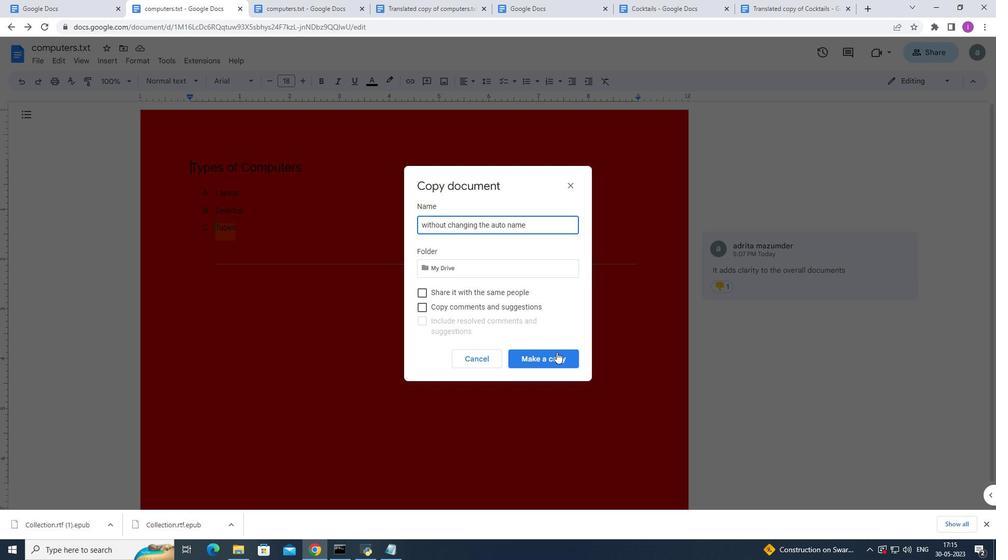 
Action: Mouse pressed left at (550, 360)
Screenshot: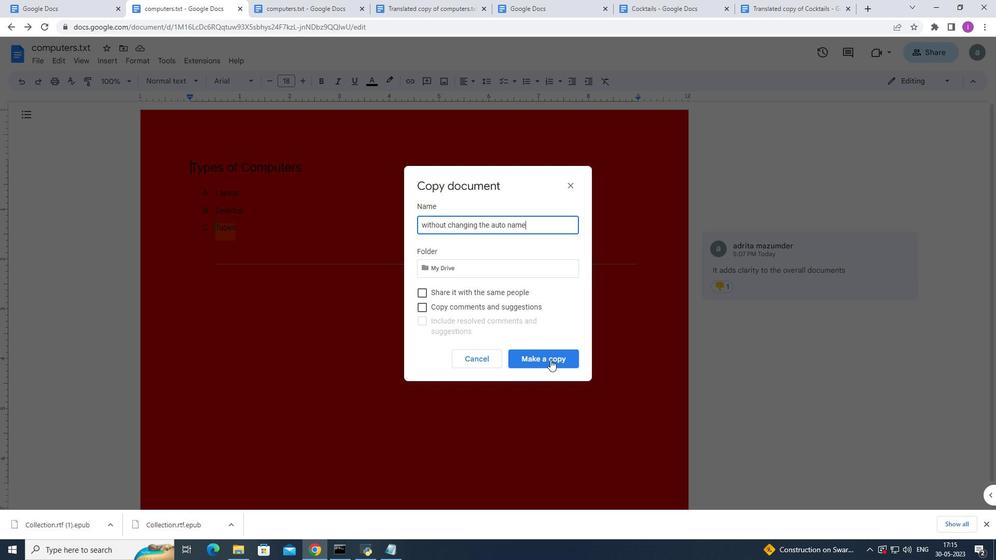 
Action: Mouse moved to (59, 0)
Screenshot: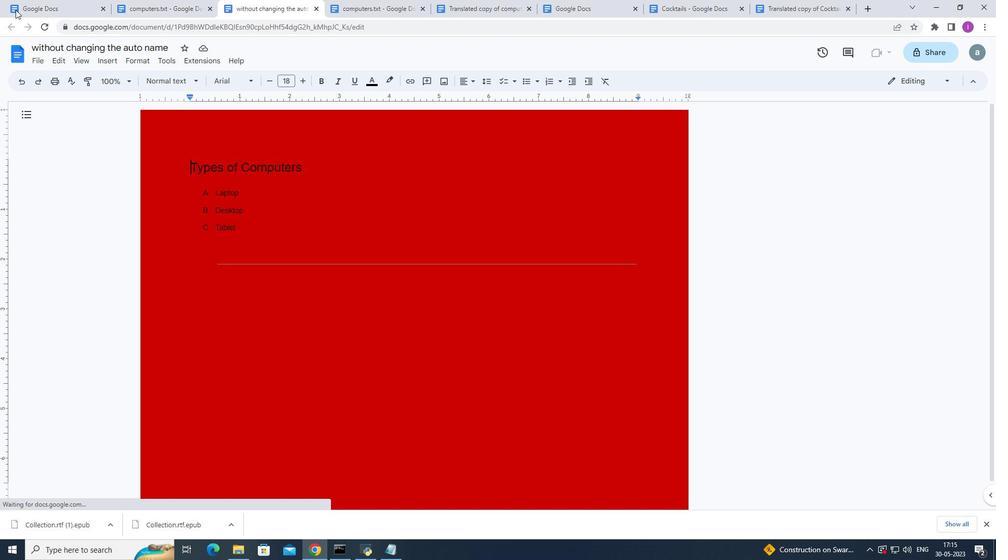 
Action: Mouse pressed left at (59, 0)
Screenshot: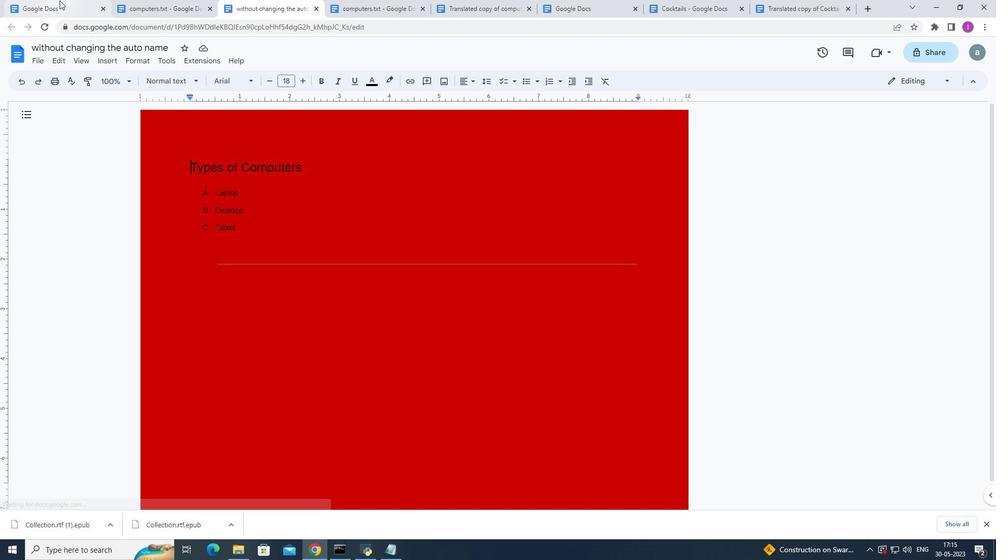 
Action: Mouse moved to (287, 354)
Screenshot: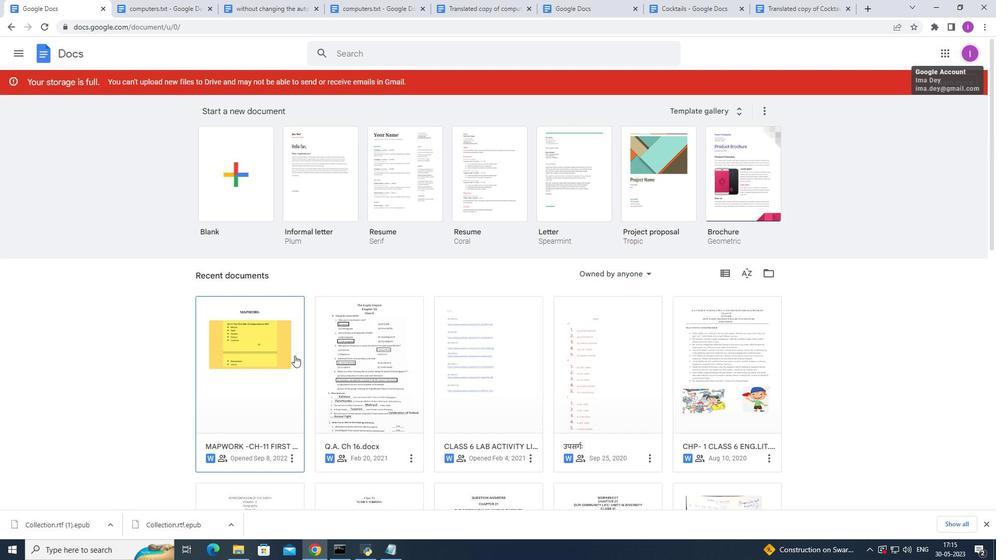 
Action: Mouse scrolled (287, 353) with delta (0, 0)
Screenshot: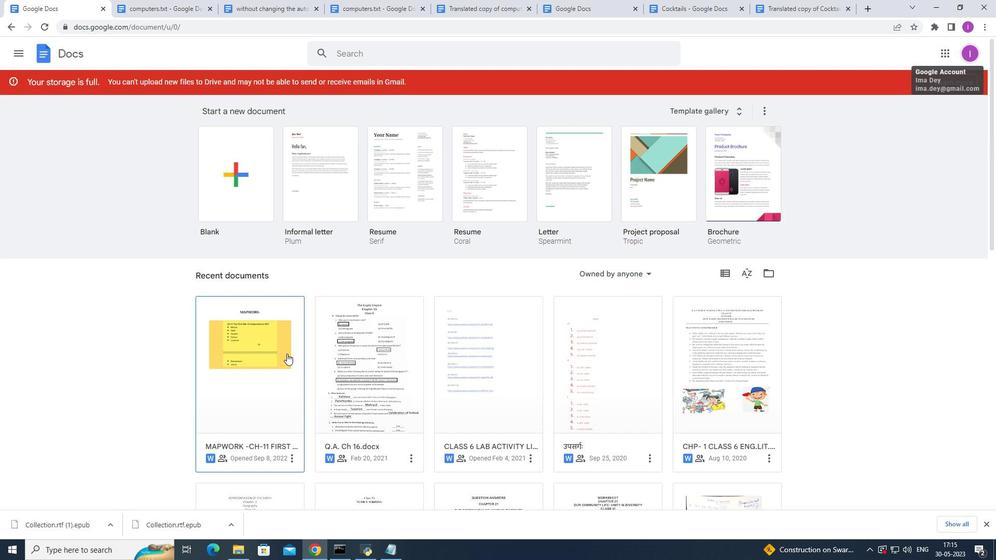 
Action: Mouse scrolled (287, 353) with delta (0, 0)
Screenshot: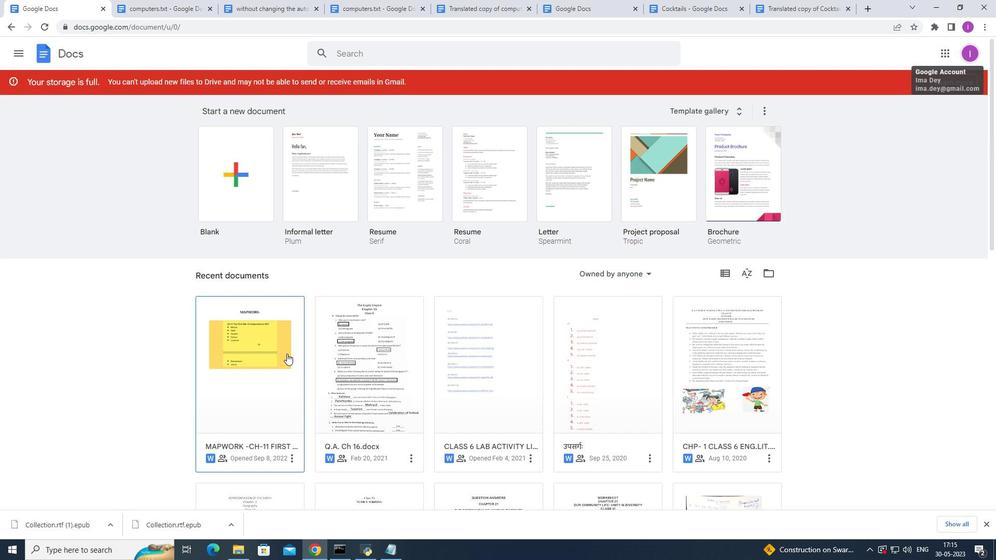 
Action: Mouse scrolled (287, 353) with delta (0, 0)
Screenshot: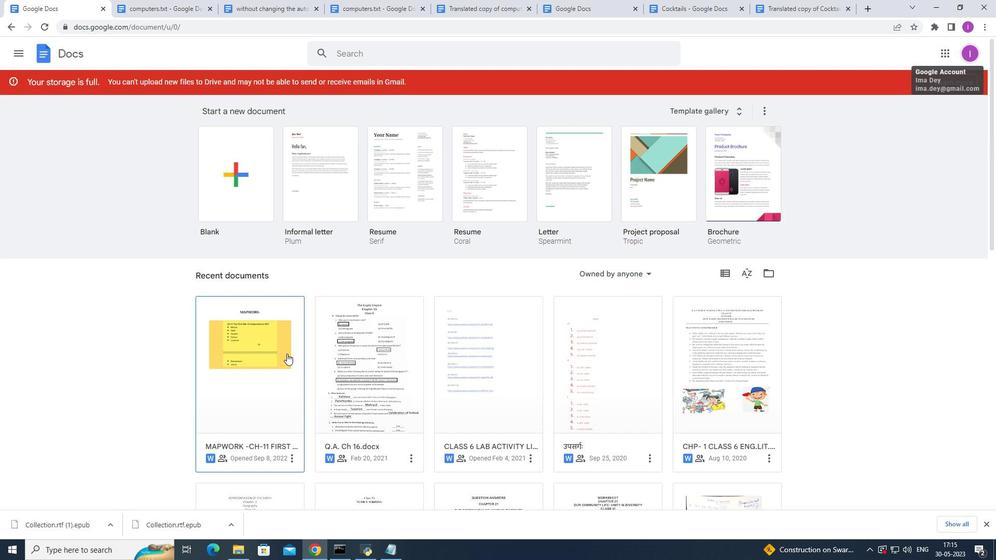 
Action: Mouse scrolled (287, 353) with delta (0, 0)
Screenshot: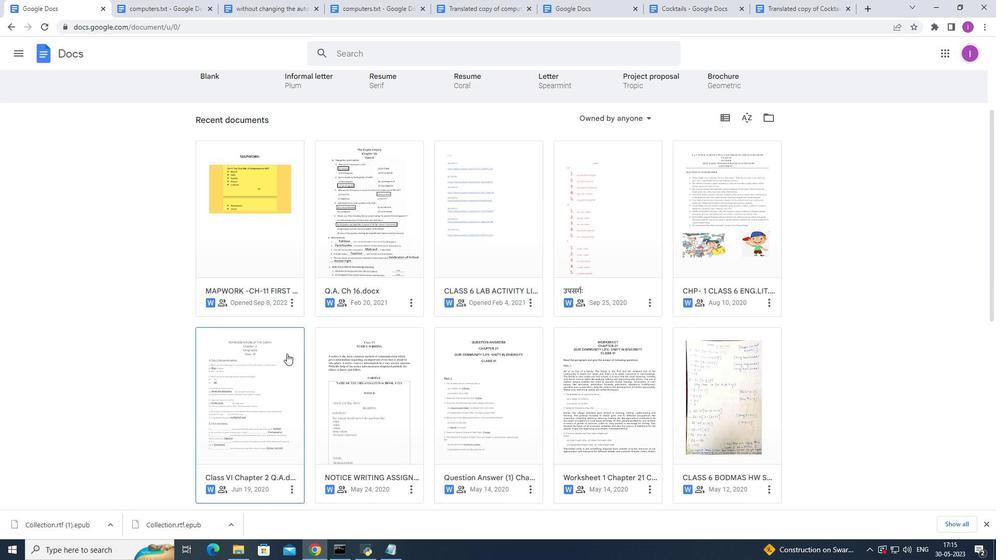 
Action: Mouse scrolled (287, 353) with delta (0, 0)
Screenshot: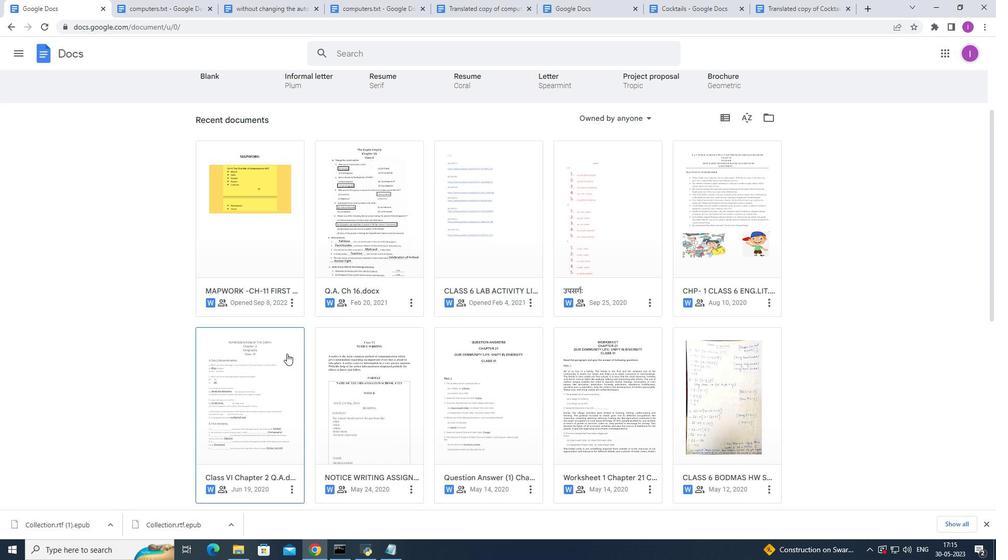 
Action: Mouse scrolled (287, 354) with delta (0, 0)
Screenshot: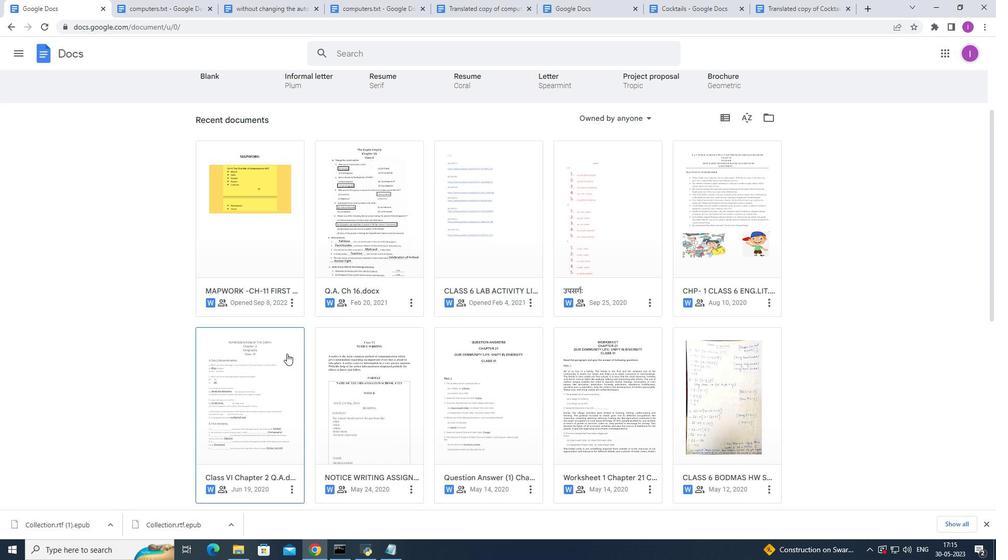 
Action: Mouse scrolled (287, 353) with delta (0, 0)
Screenshot: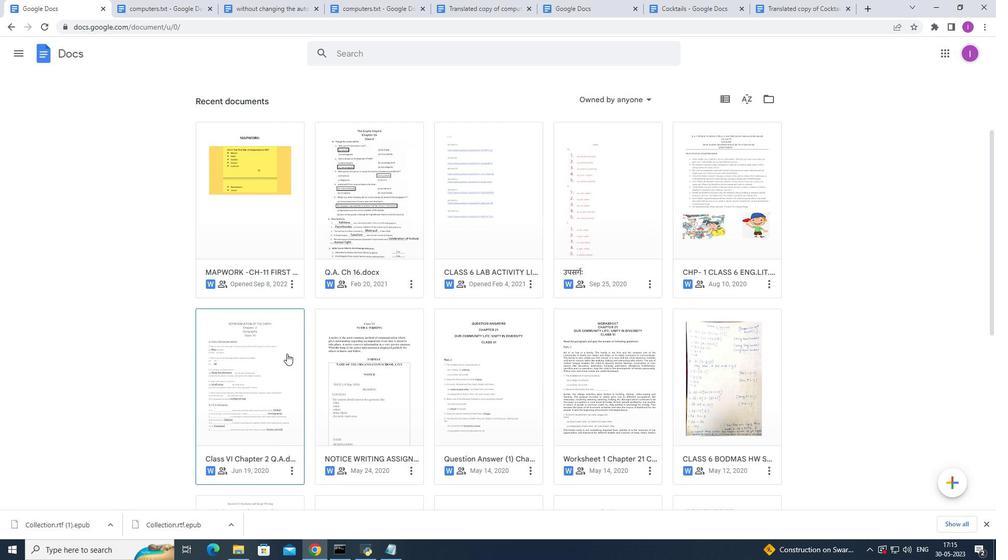
Action: Mouse scrolled (287, 354) with delta (0, 0)
Screenshot: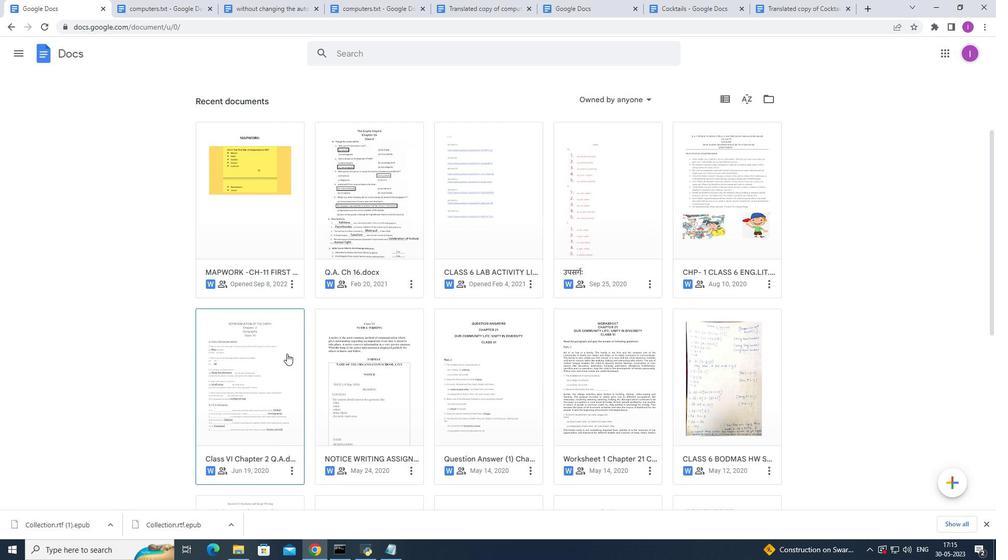 
Action: Mouse scrolled (287, 354) with delta (0, 0)
Screenshot: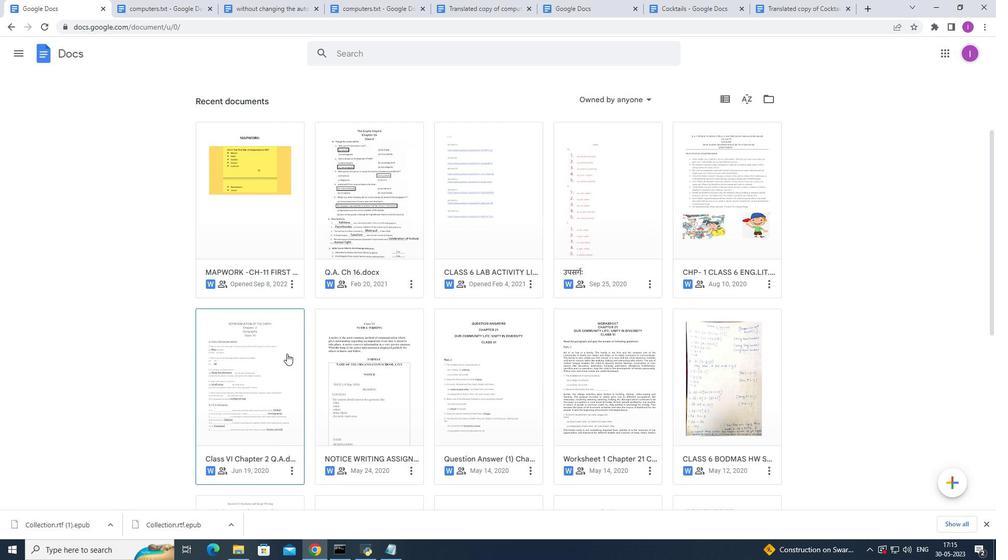 
Action: Mouse scrolled (287, 354) with delta (0, 0)
Screenshot: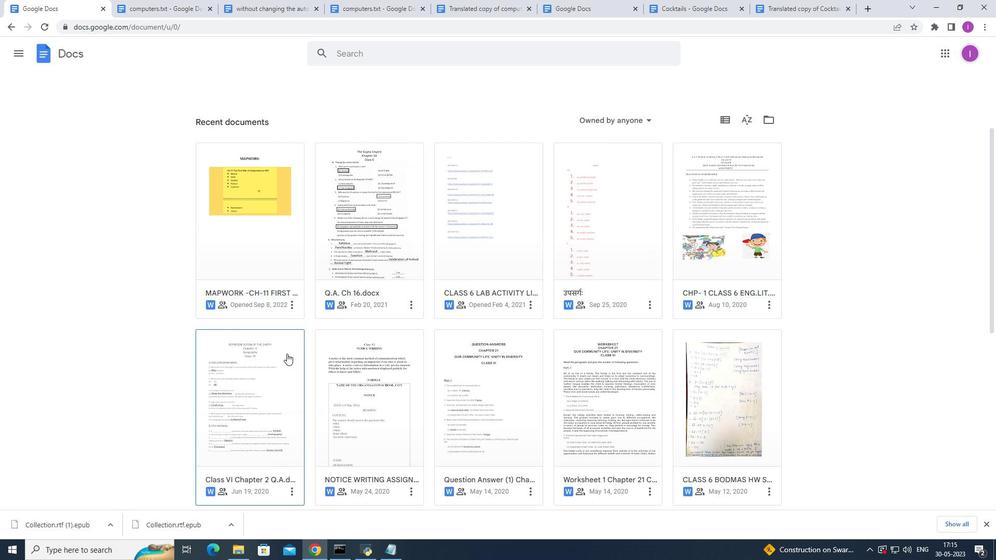 
Action: Mouse scrolled (287, 354) with delta (0, 0)
Screenshot: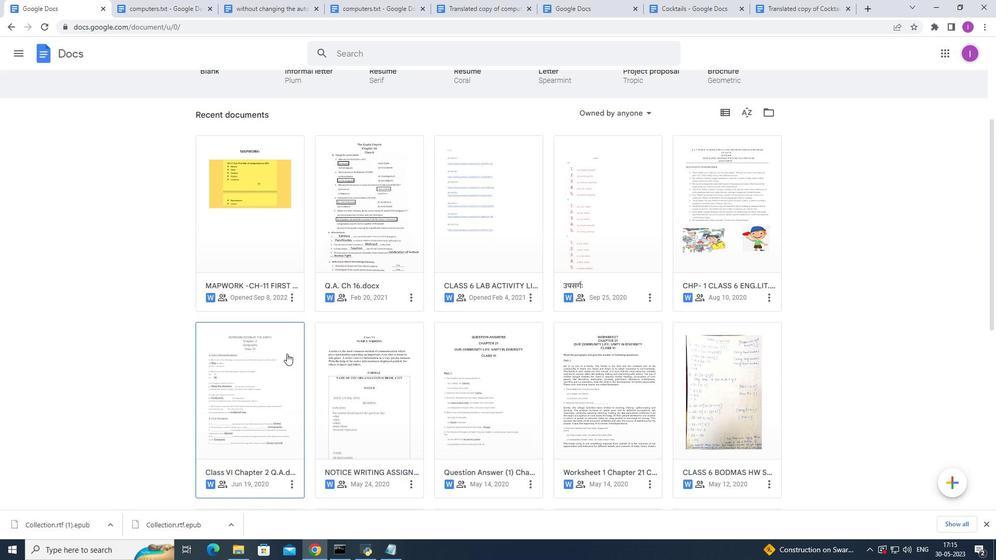 
Action: Mouse scrolled (287, 354) with delta (0, 0)
Screenshot: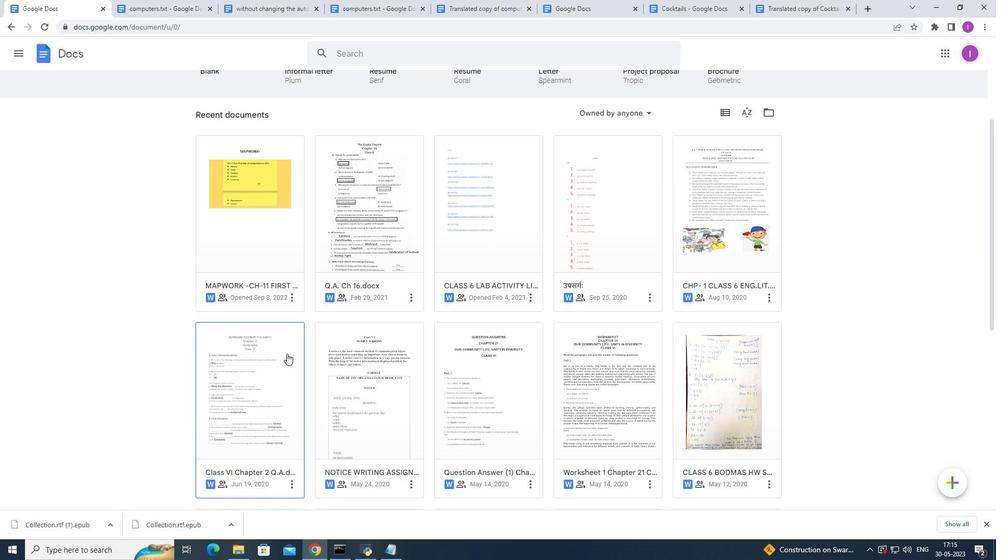 
Action: Mouse scrolled (287, 354) with delta (0, 0)
Screenshot: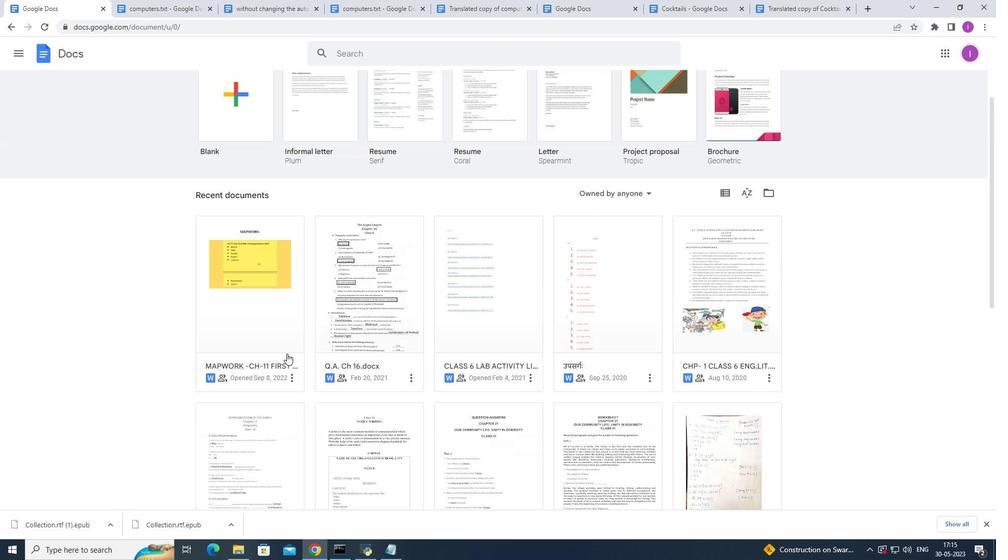 
Action: Mouse scrolled (287, 353) with delta (0, 0)
Screenshot: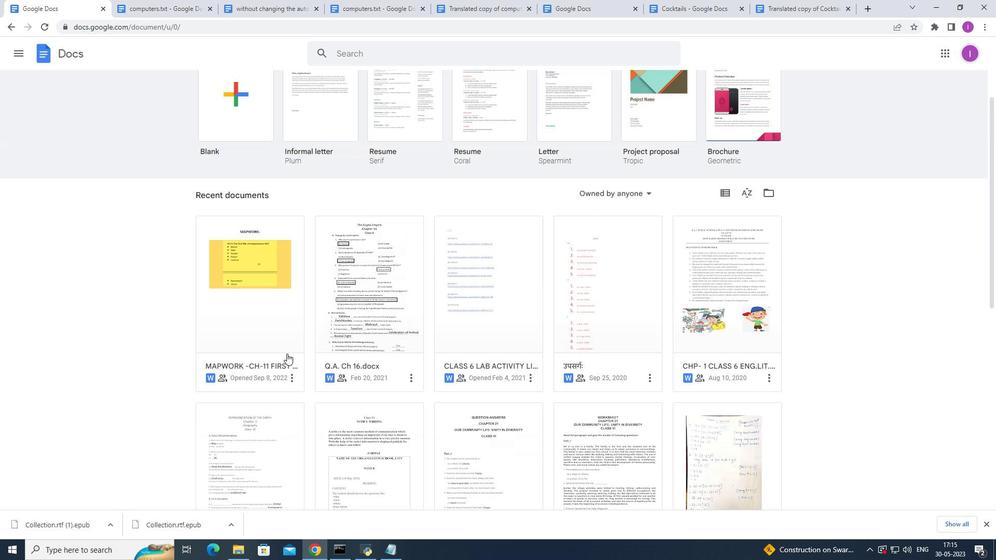 
Action: Mouse scrolled (287, 354) with delta (0, 0)
Screenshot: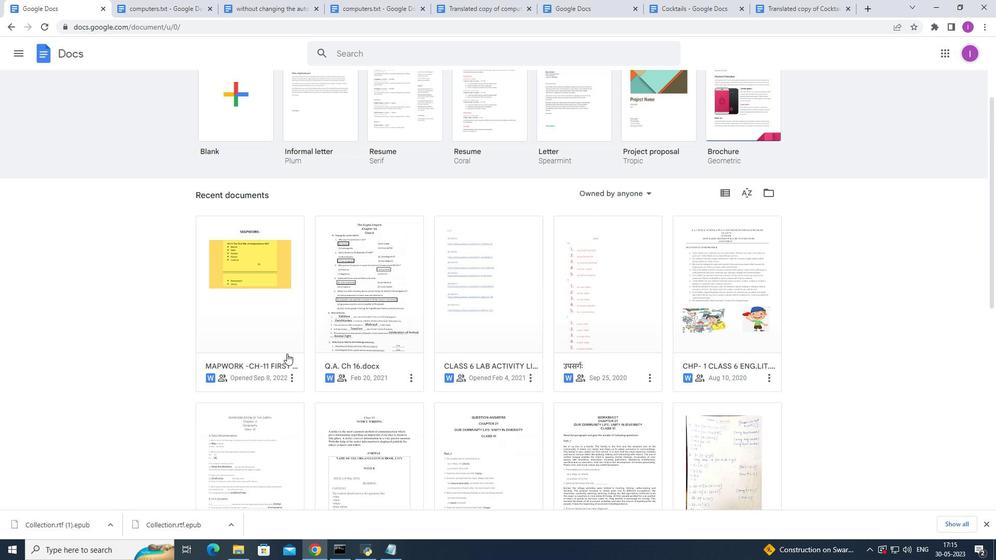 
Action: Mouse scrolled (287, 354) with delta (0, 0)
Screenshot: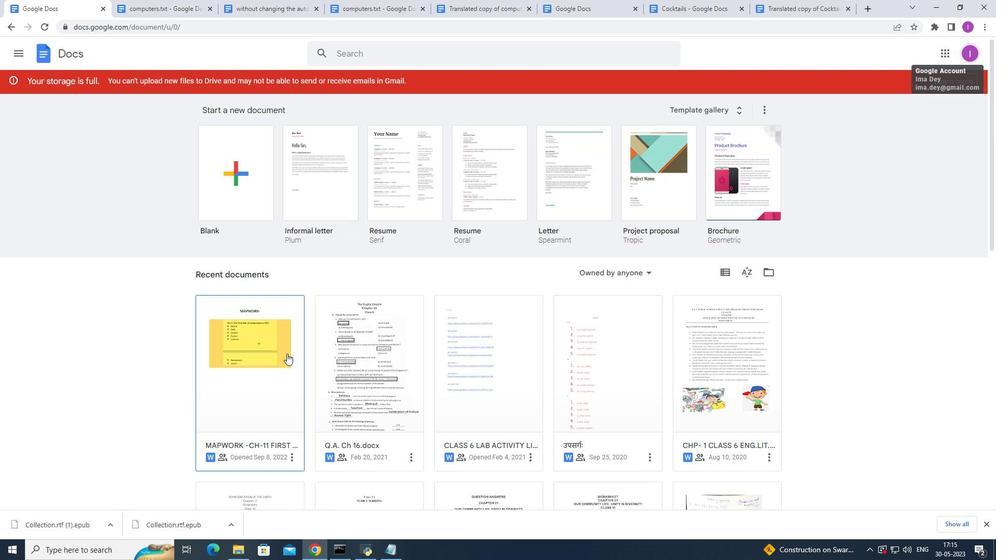 
Action: Mouse scrolled (287, 354) with delta (0, 0)
Screenshot: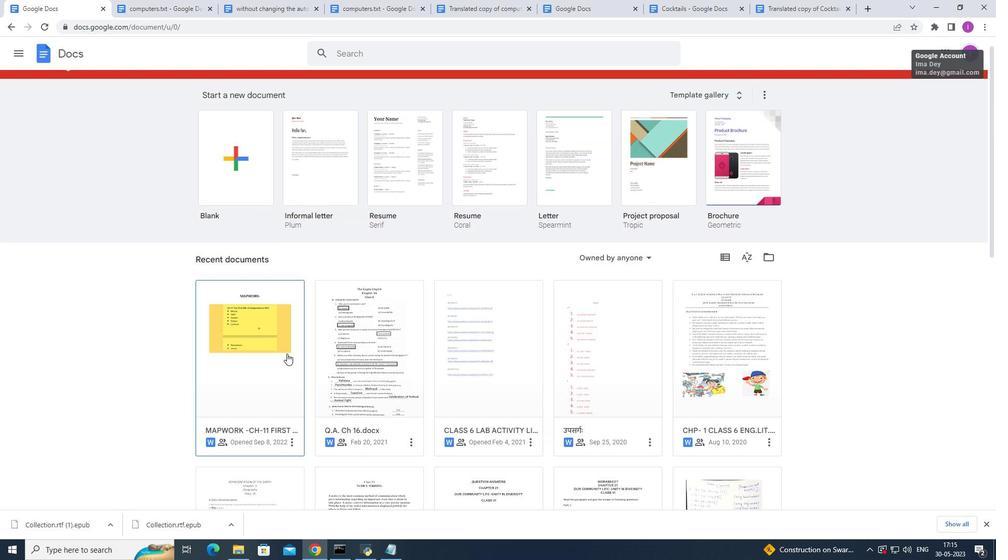 
Action: Mouse moved to (974, 53)
Screenshot: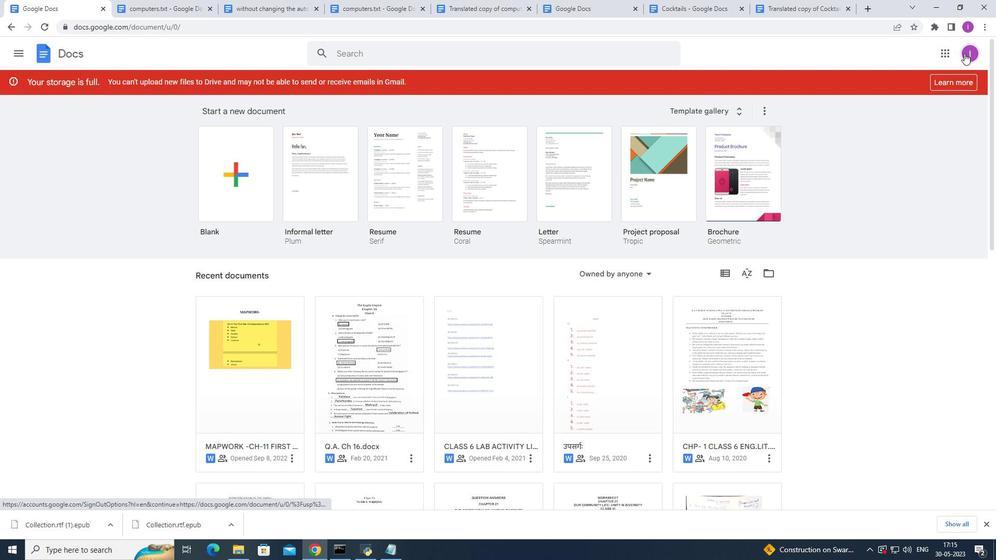 
Action: Mouse pressed left at (974, 53)
Screenshot: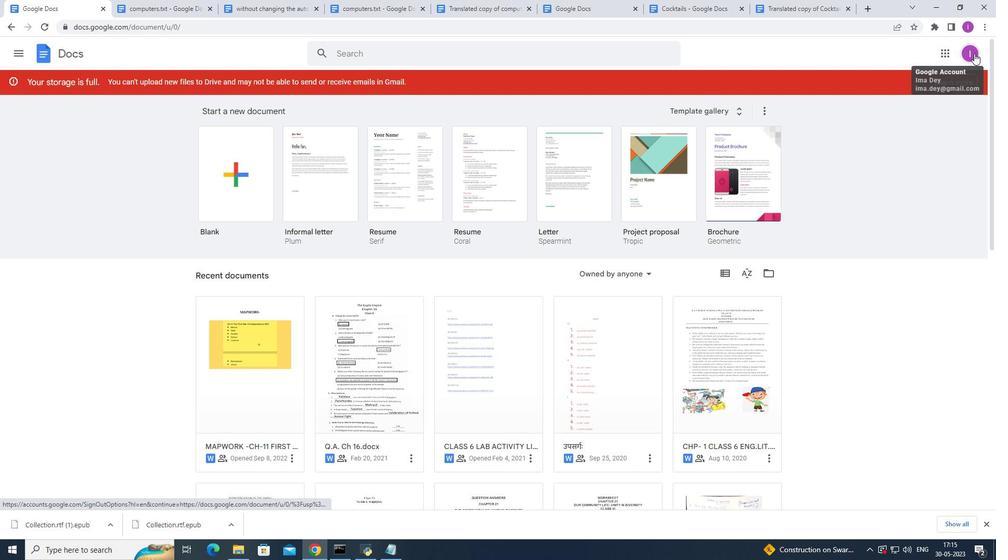
Action: Mouse moved to (824, 165)
Screenshot: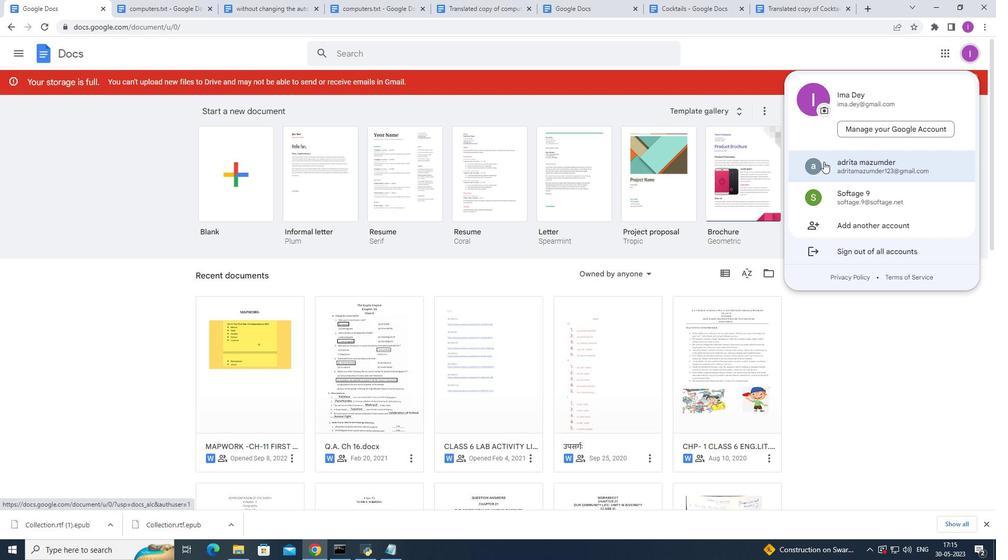 
Action: Mouse pressed left at (824, 165)
Screenshot: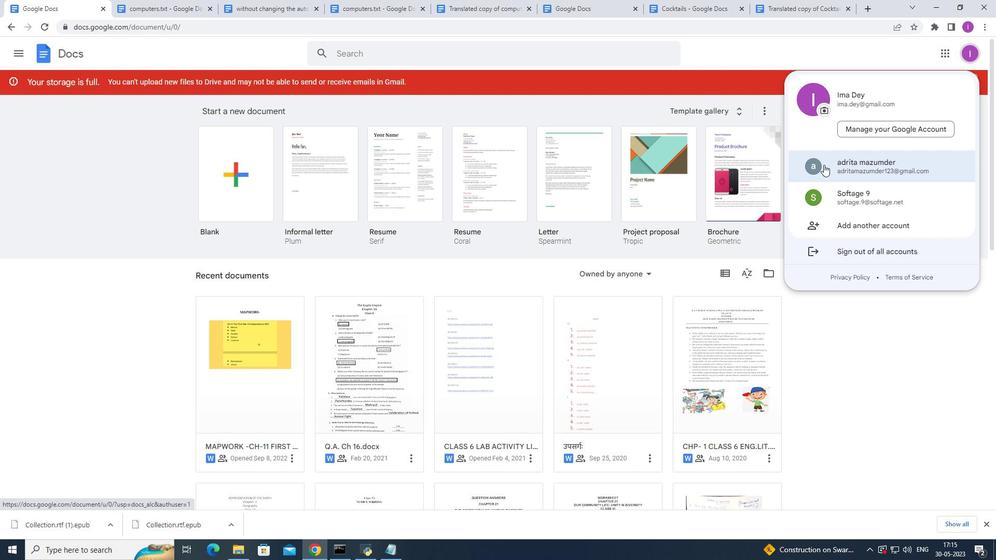 
Action: Mouse moved to (303, 310)
Screenshot: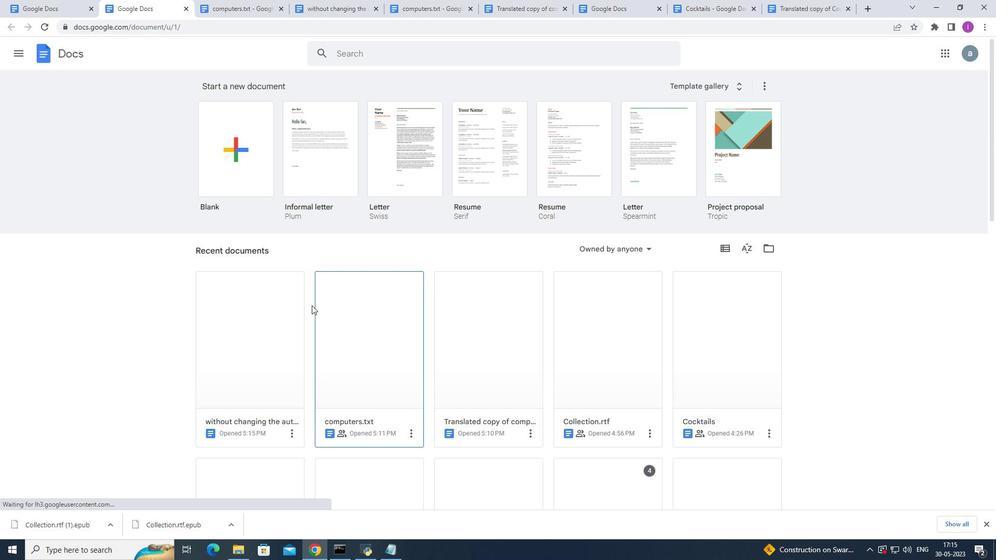 
Action: Mouse scrolled (303, 309) with delta (0, 0)
Screenshot: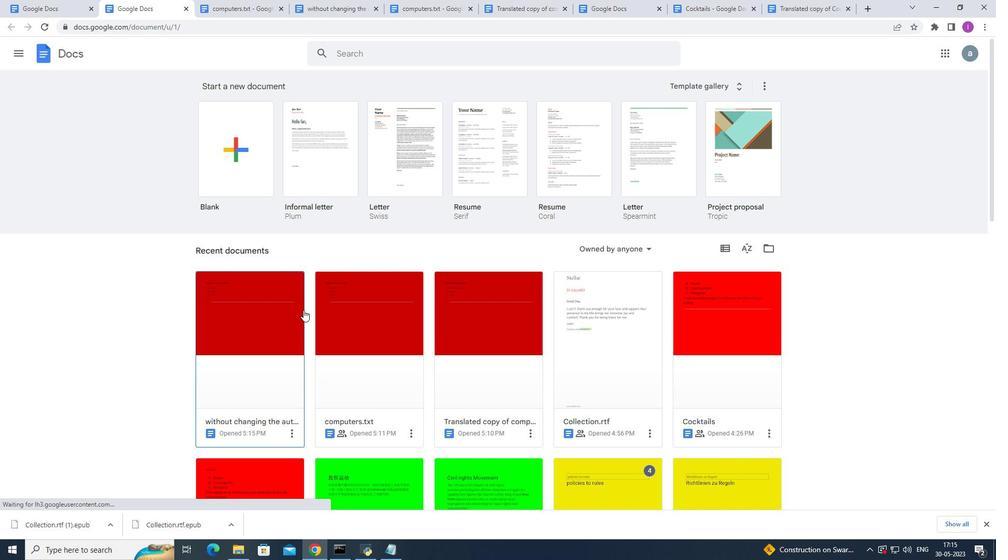 
Action: Mouse scrolled (303, 309) with delta (0, 0)
Screenshot: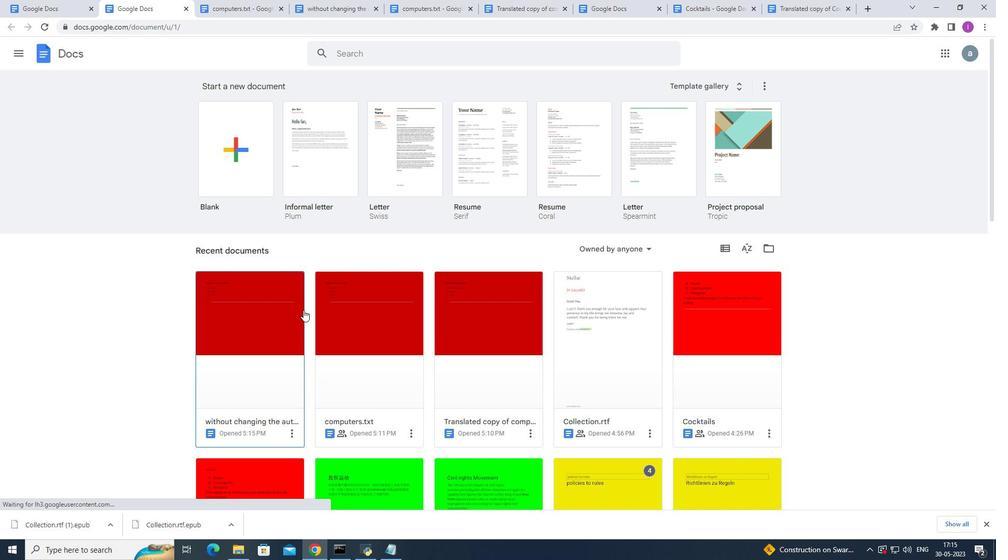 
Action: Mouse scrolled (303, 309) with delta (0, 0)
Screenshot: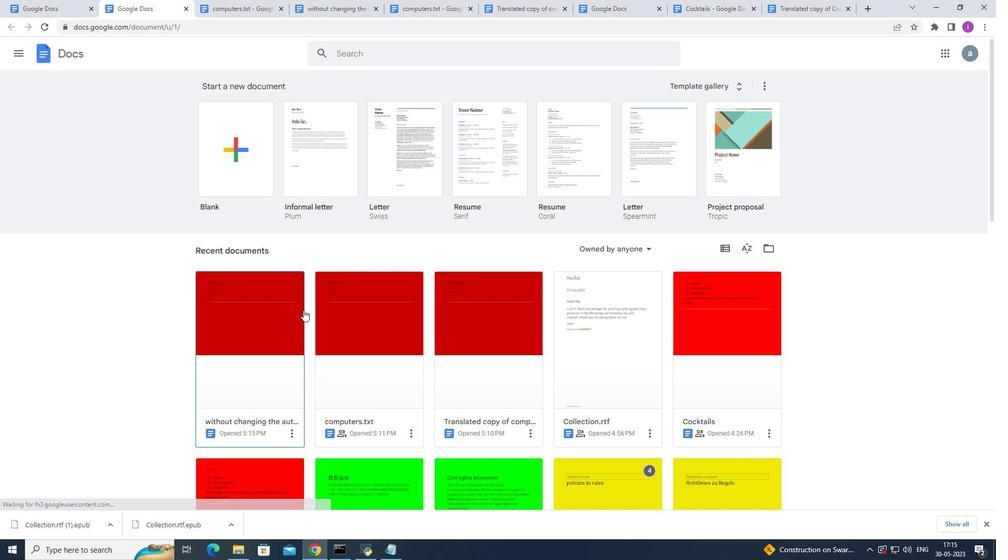 
Action: Mouse scrolled (303, 309) with delta (0, 0)
Screenshot: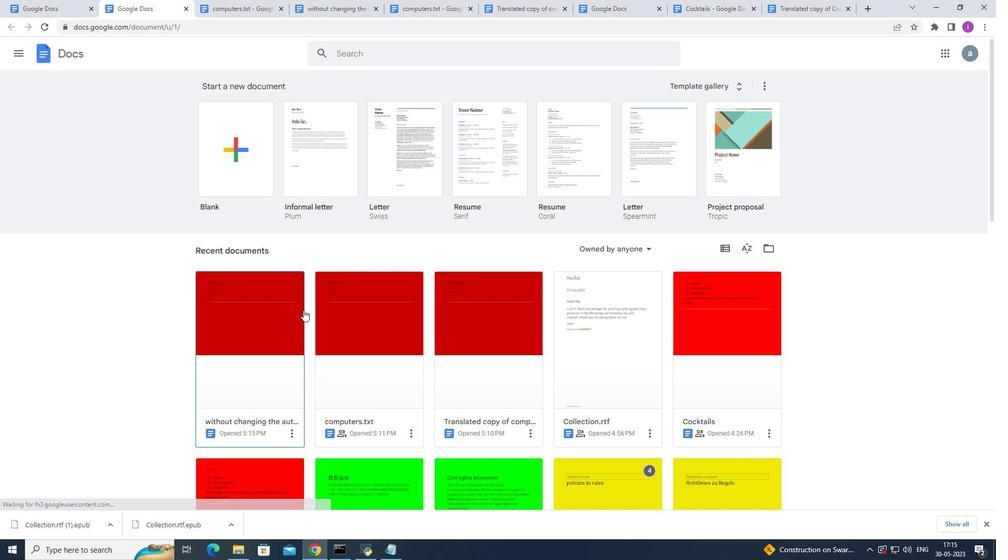 
Action: Mouse moved to (296, 225)
Screenshot: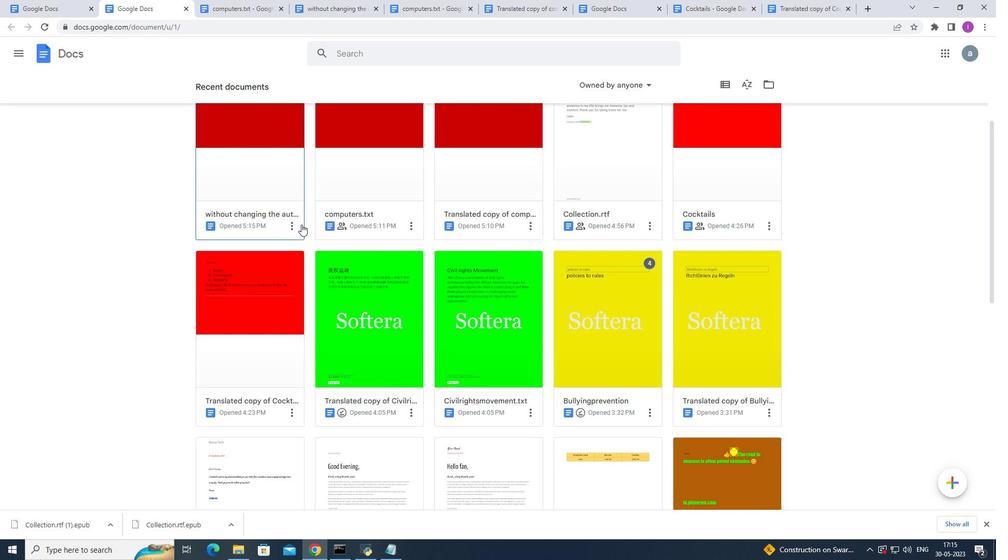 
Action: Mouse pressed left at (296, 225)
Screenshot: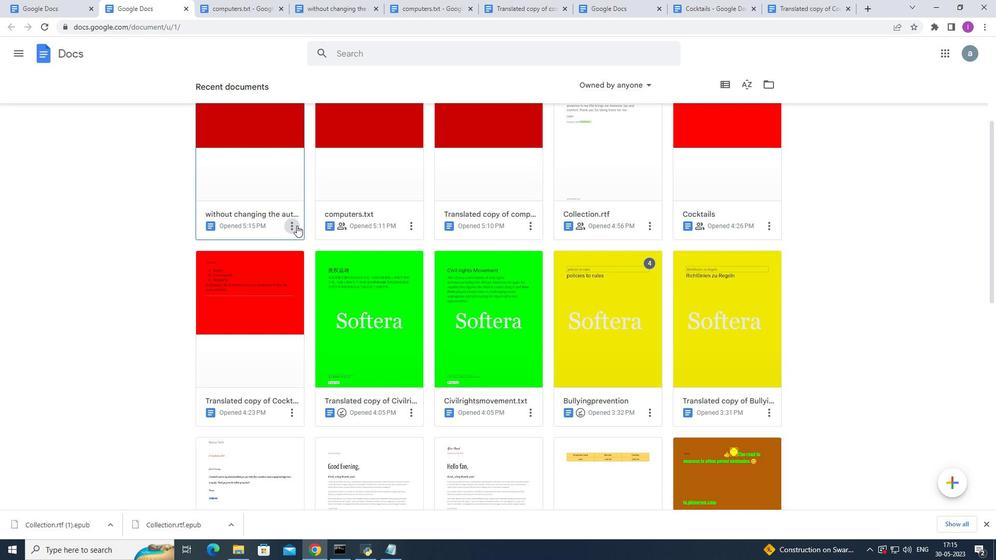 
Action: Mouse moved to (306, 270)
Screenshot: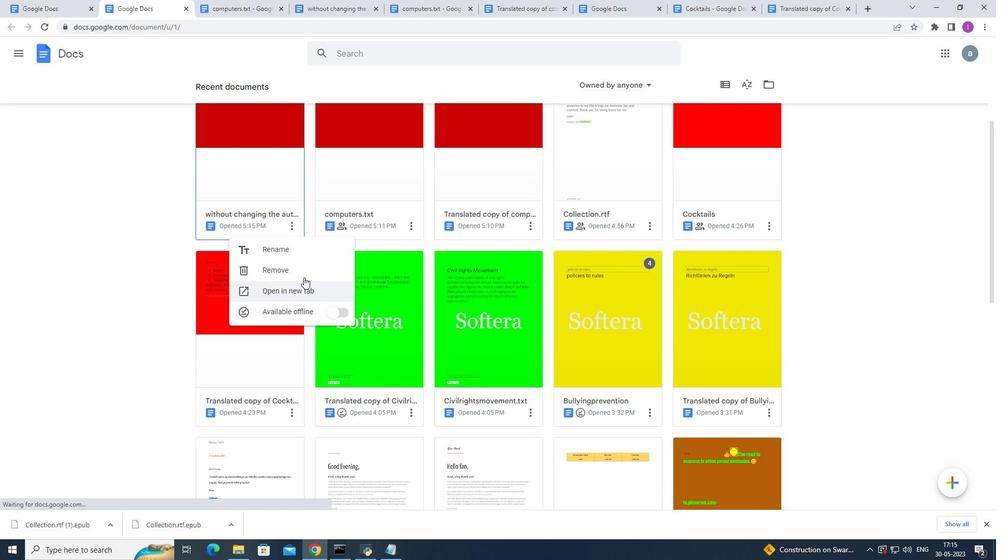 
Action: Mouse pressed left at (306, 270)
Screenshot: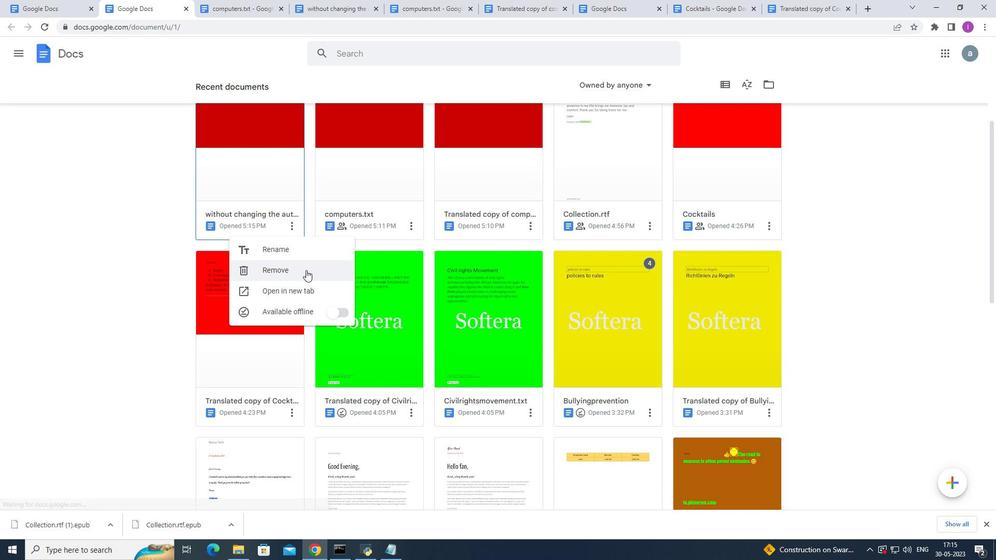 
Action: Mouse moved to (627, 304)
Screenshot: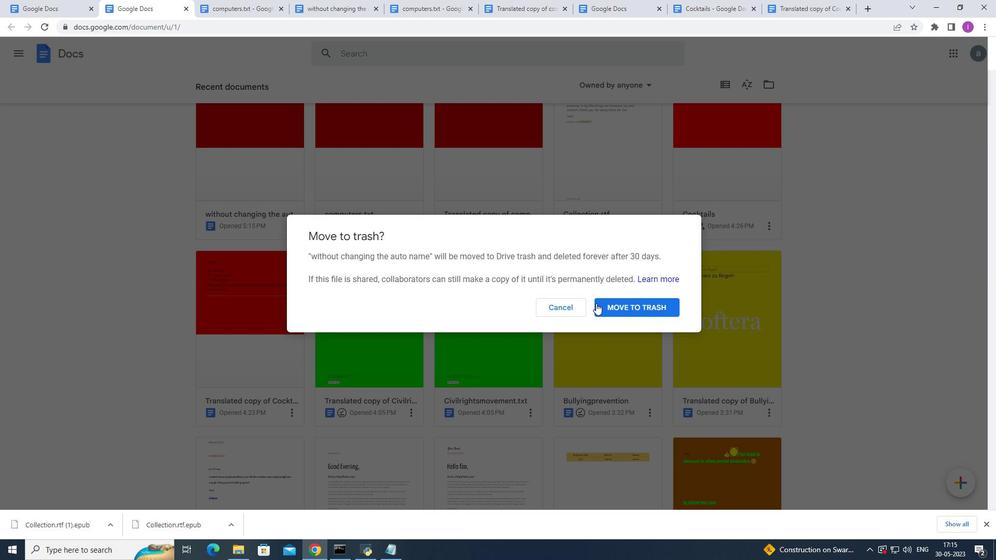 
Action: Mouse pressed left at (627, 304)
Screenshot: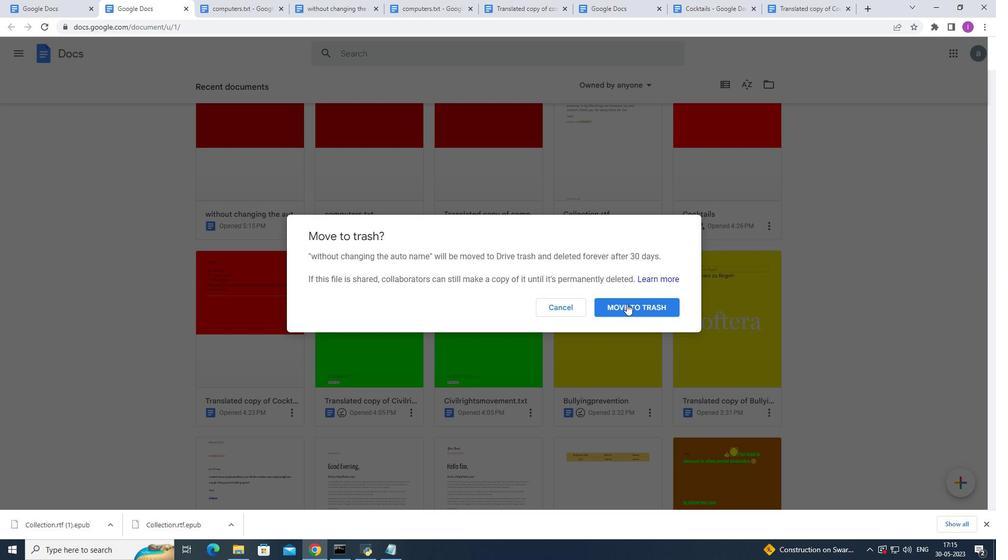 
